 Task: Create a due date automation trigger when advanced on, on the tuesday before a card is due add fields without custom field "Resume" set to a date more than 1 days ago at 11:00 AM.
Action: Mouse moved to (981, 297)
Screenshot: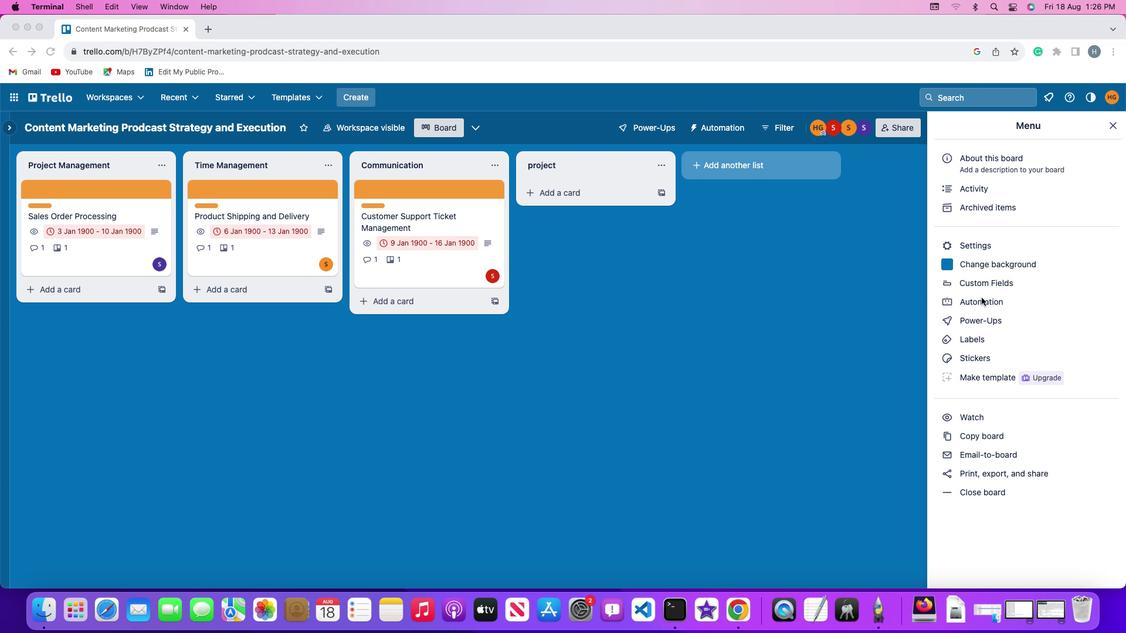 
Action: Mouse pressed left at (981, 297)
Screenshot: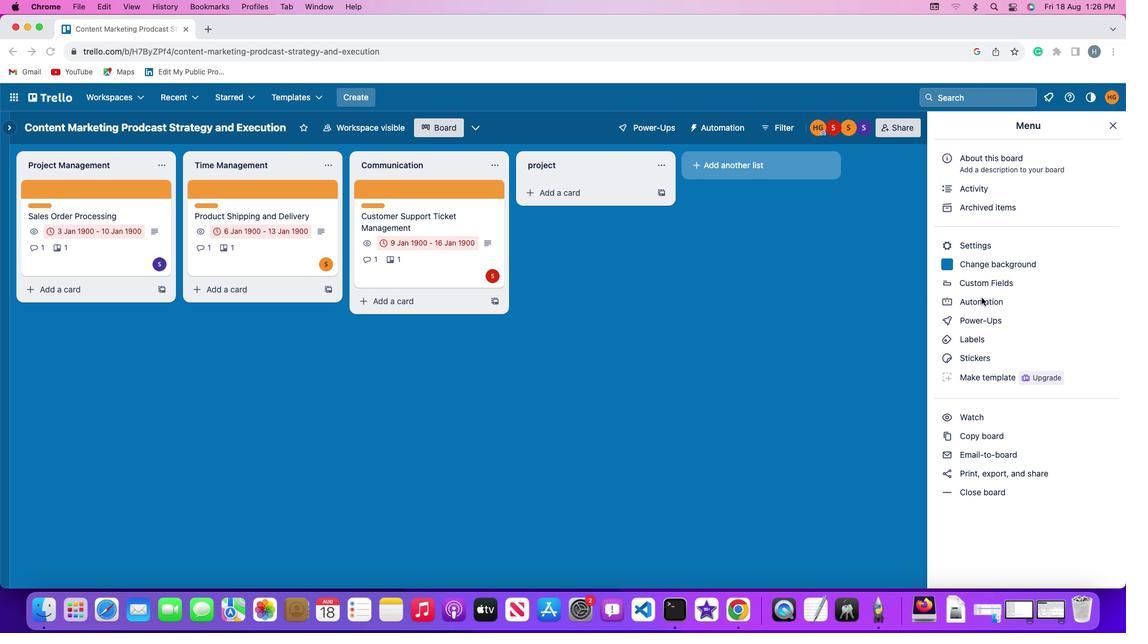 
Action: Mouse pressed left at (981, 297)
Screenshot: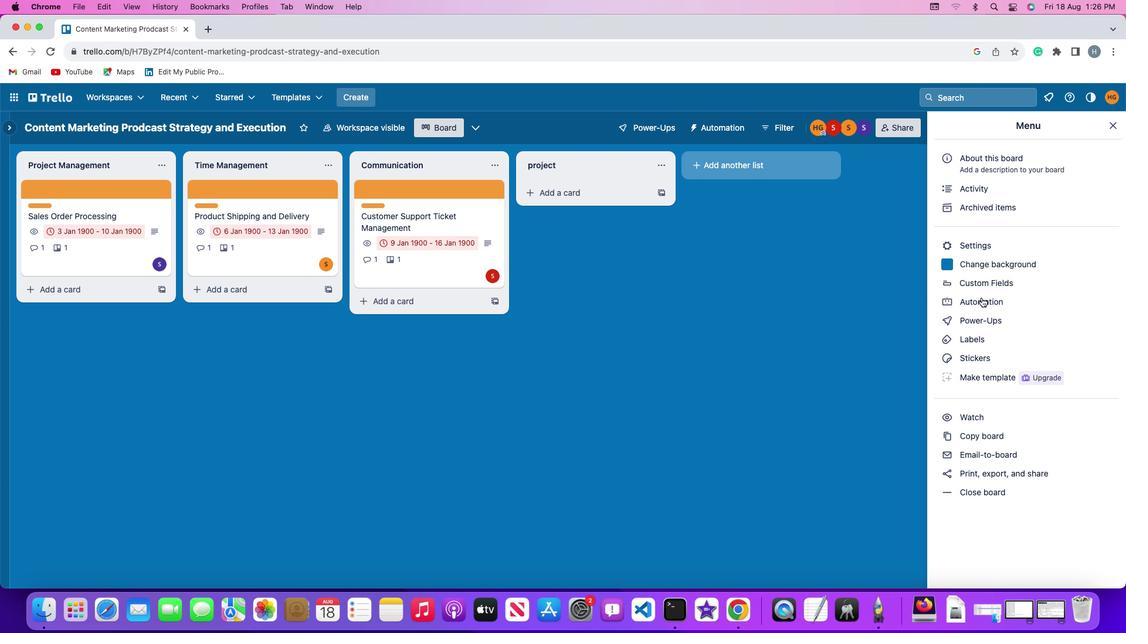 
Action: Mouse moved to (43, 275)
Screenshot: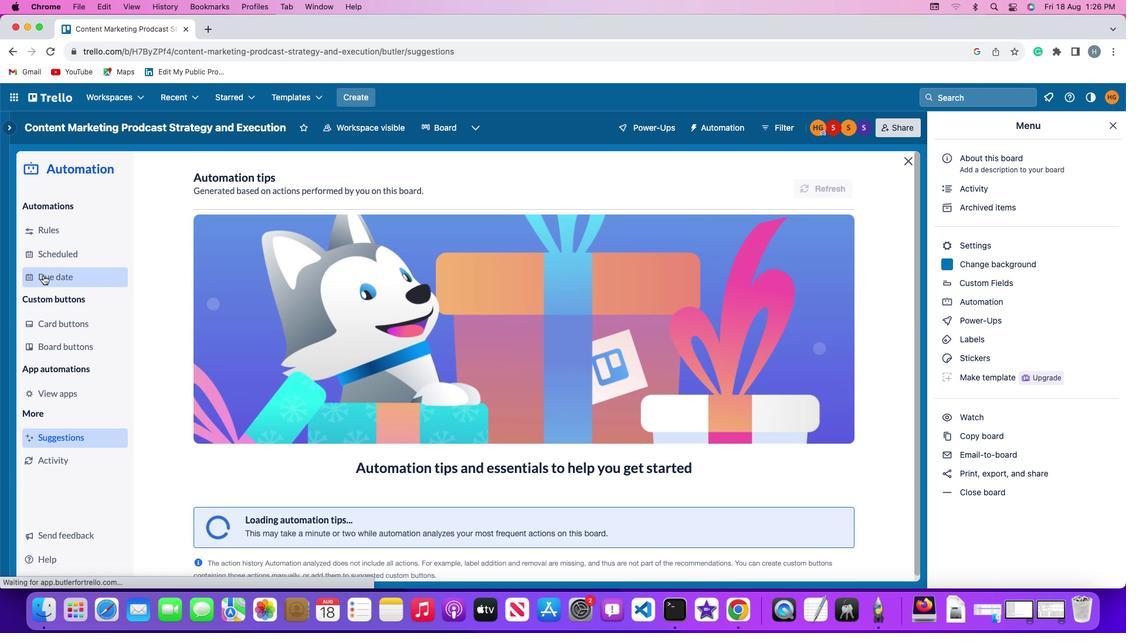 
Action: Mouse pressed left at (43, 275)
Screenshot: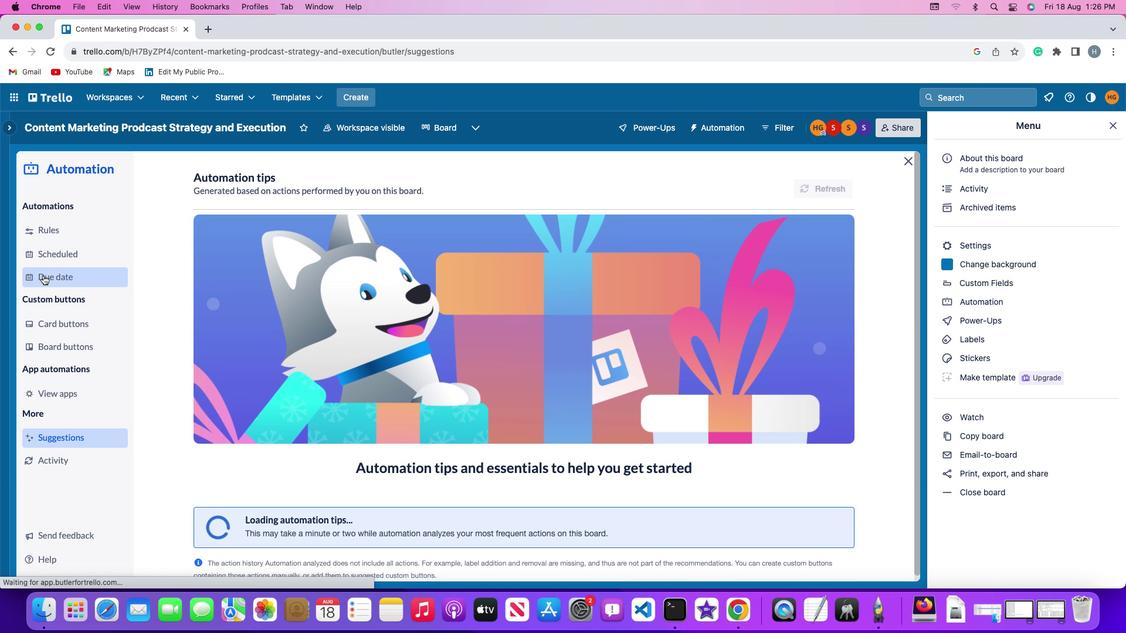 
Action: Mouse moved to (778, 185)
Screenshot: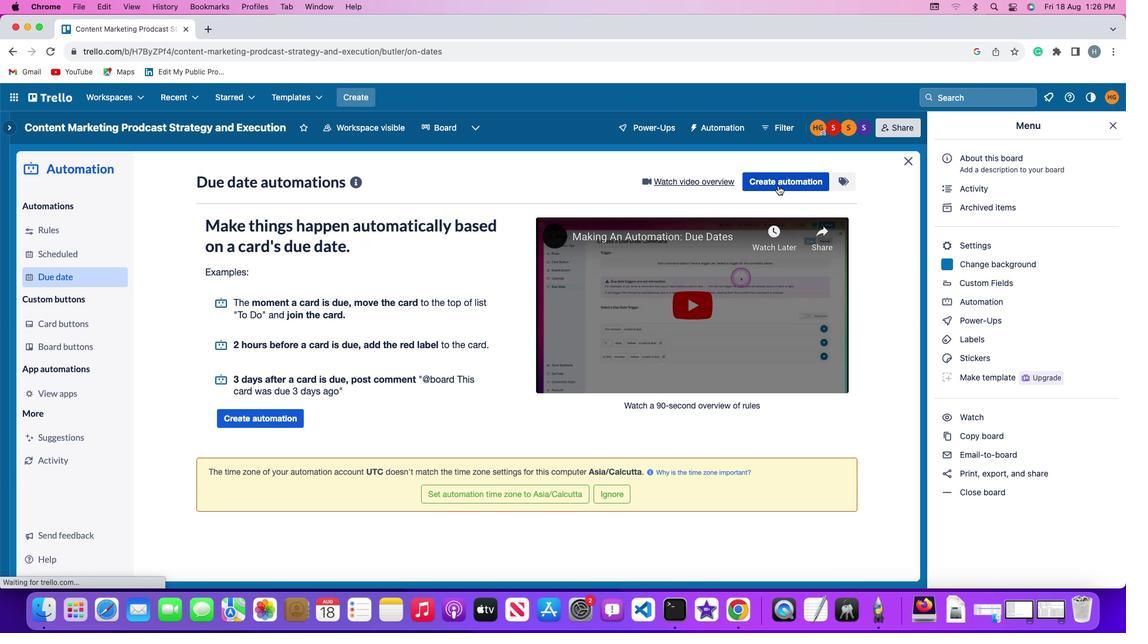 
Action: Mouse pressed left at (778, 185)
Screenshot: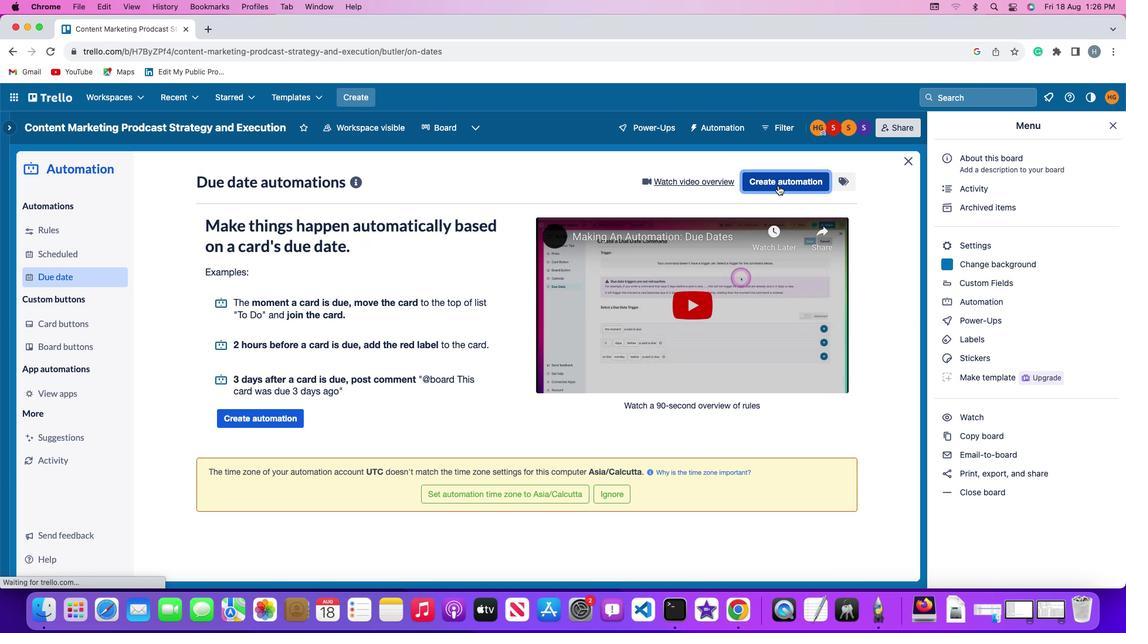 
Action: Mouse moved to (218, 292)
Screenshot: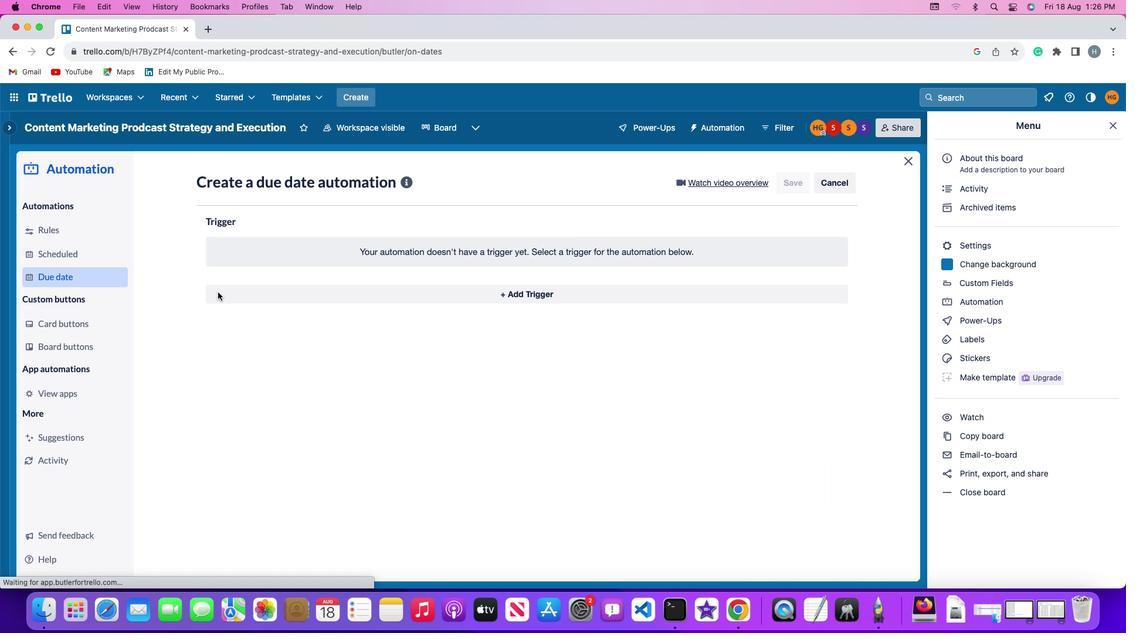 
Action: Mouse pressed left at (218, 292)
Screenshot: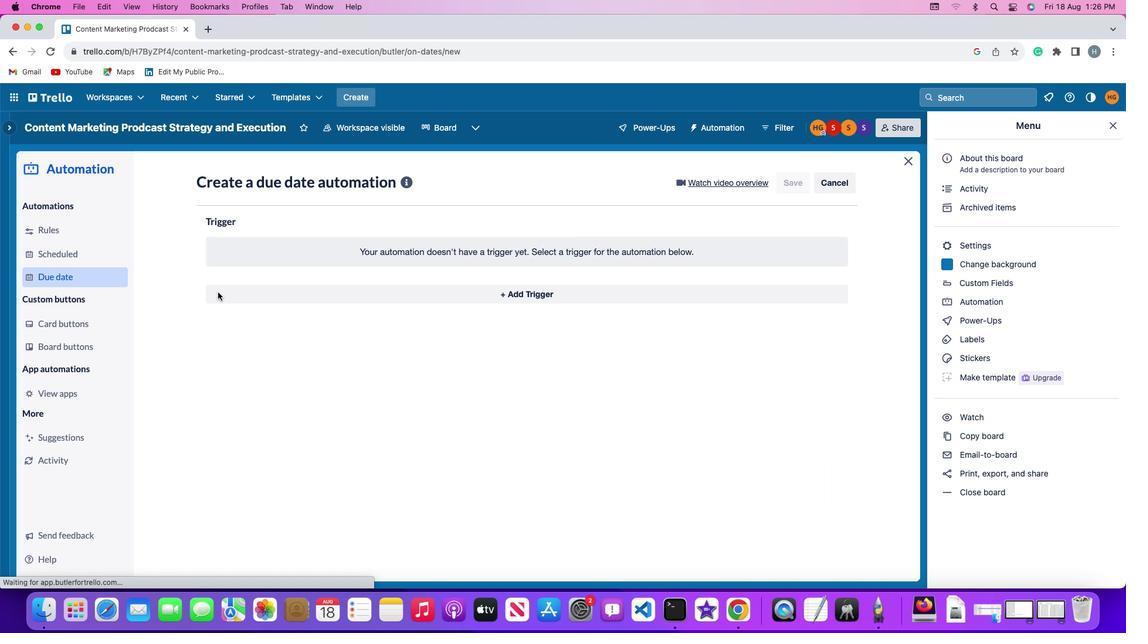 
Action: Mouse moved to (256, 515)
Screenshot: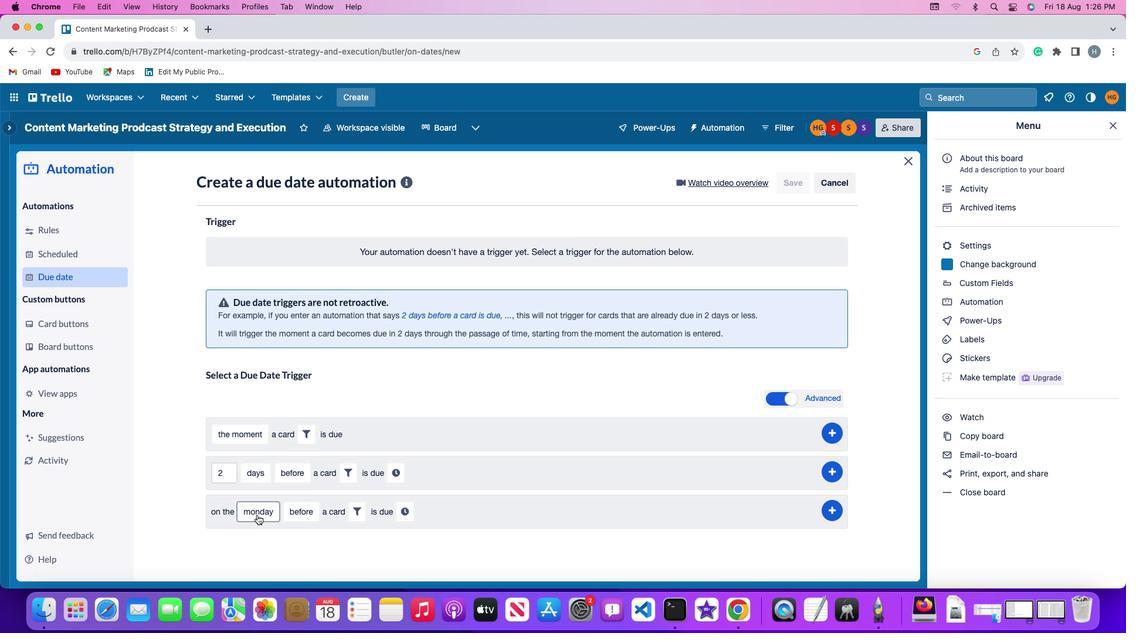 
Action: Mouse pressed left at (256, 515)
Screenshot: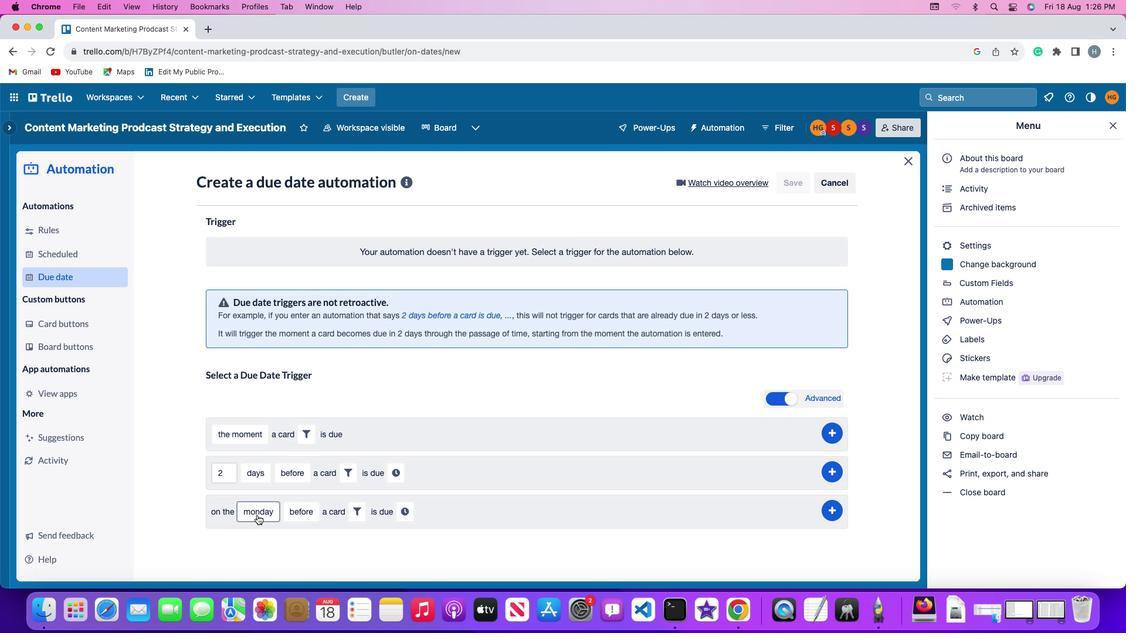 
Action: Mouse moved to (276, 369)
Screenshot: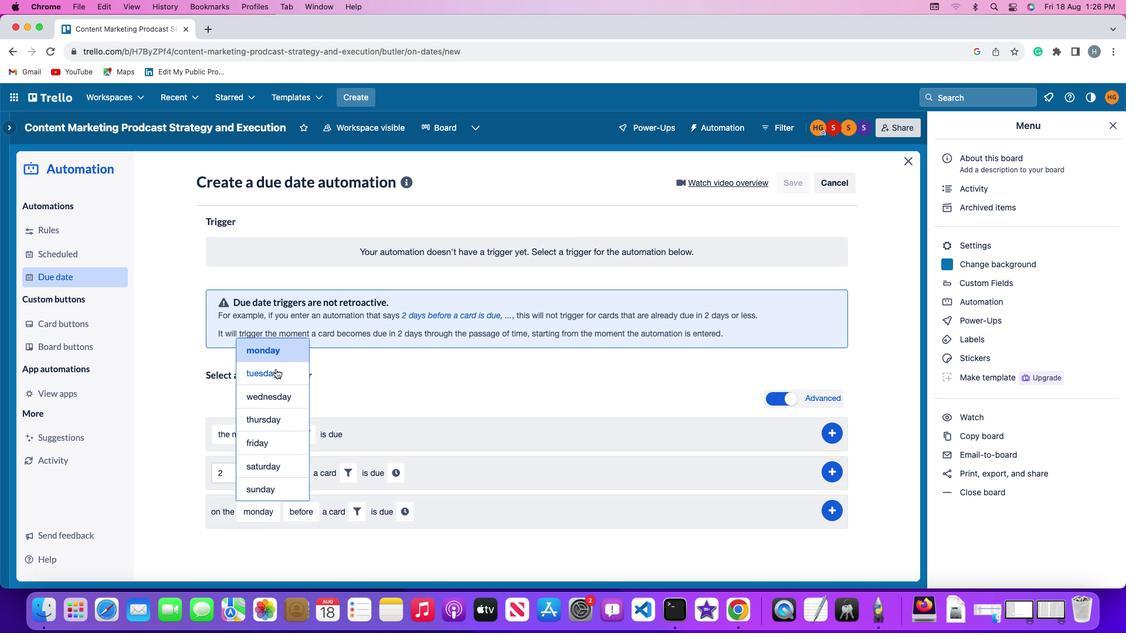 
Action: Mouse pressed left at (276, 369)
Screenshot: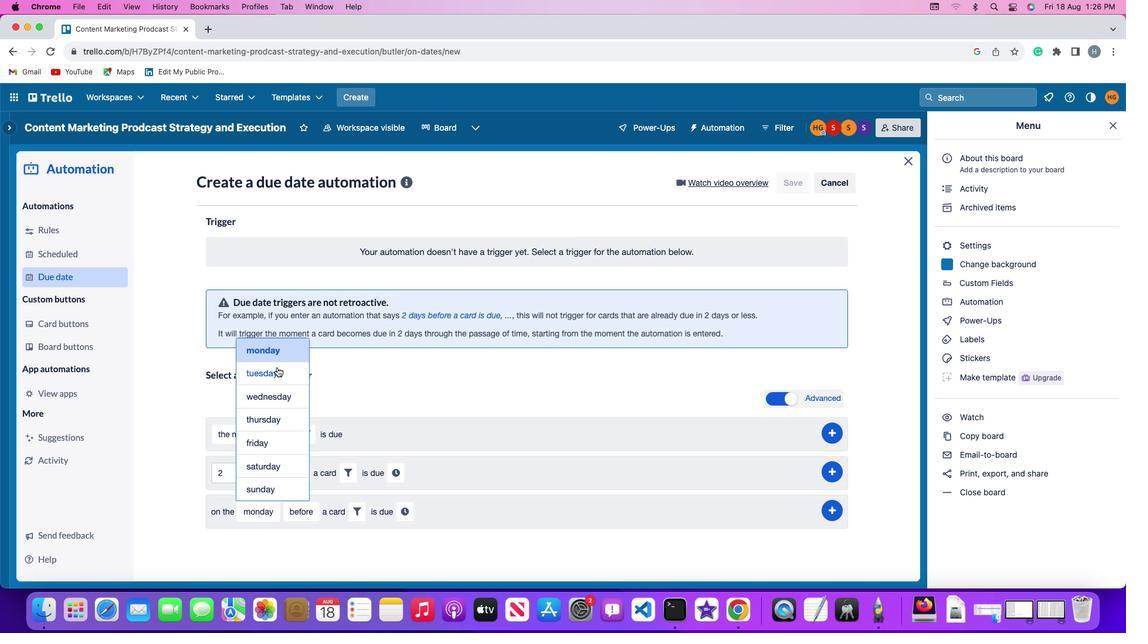 
Action: Mouse moved to (313, 513)
Screenshot: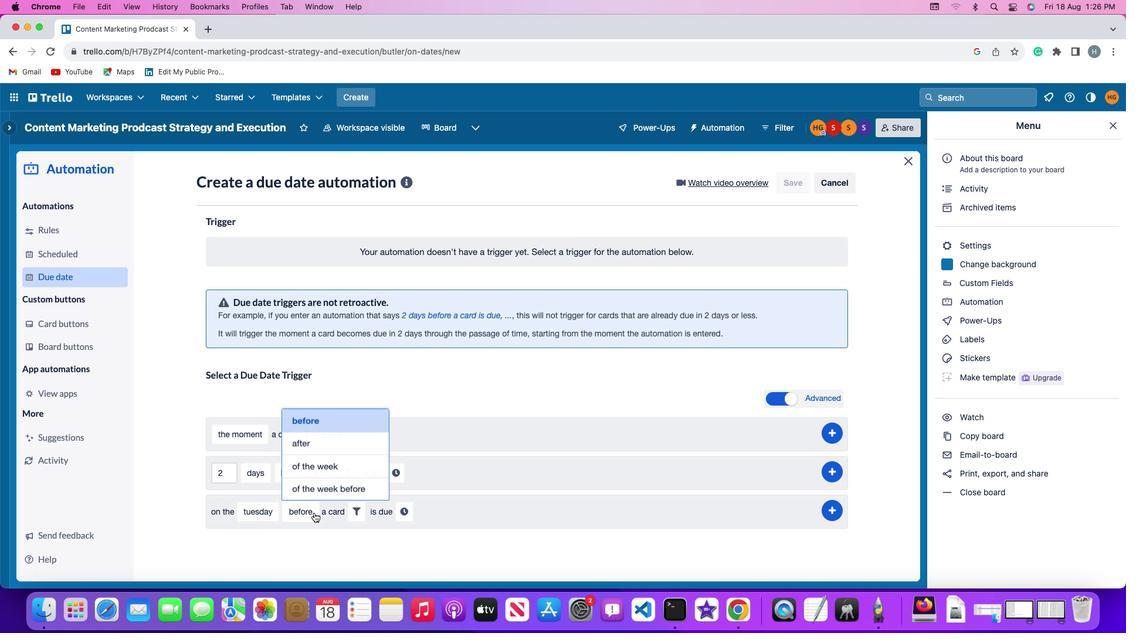 
Action: Mouse pressed left at (313, 513)
Screenshot: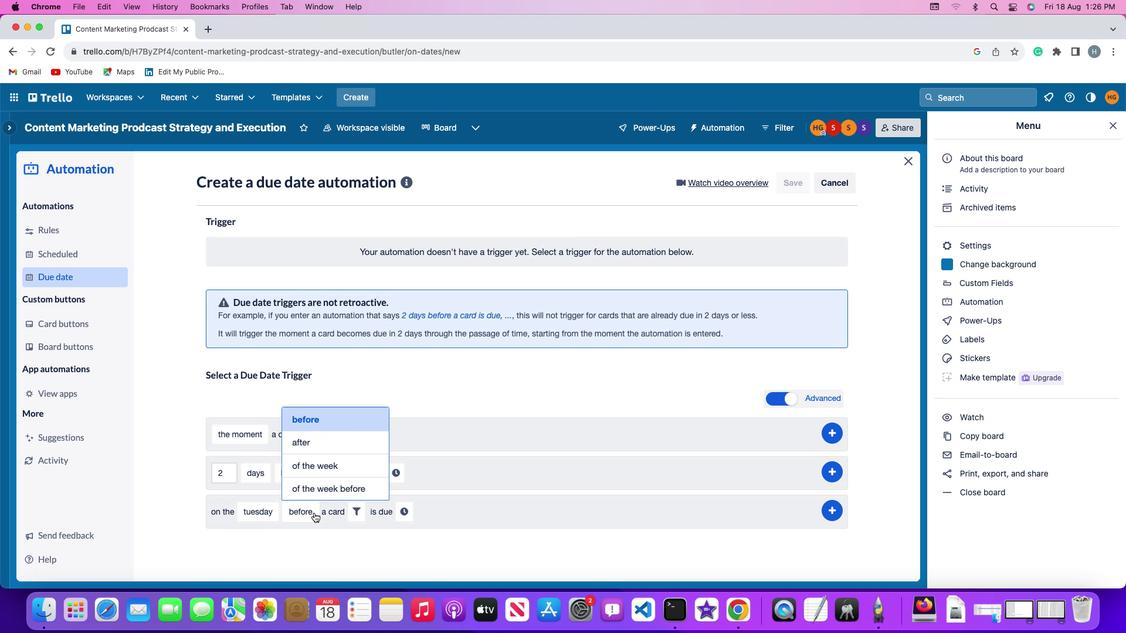 
Action: Mouse moved to (333, 425)
Screenshot: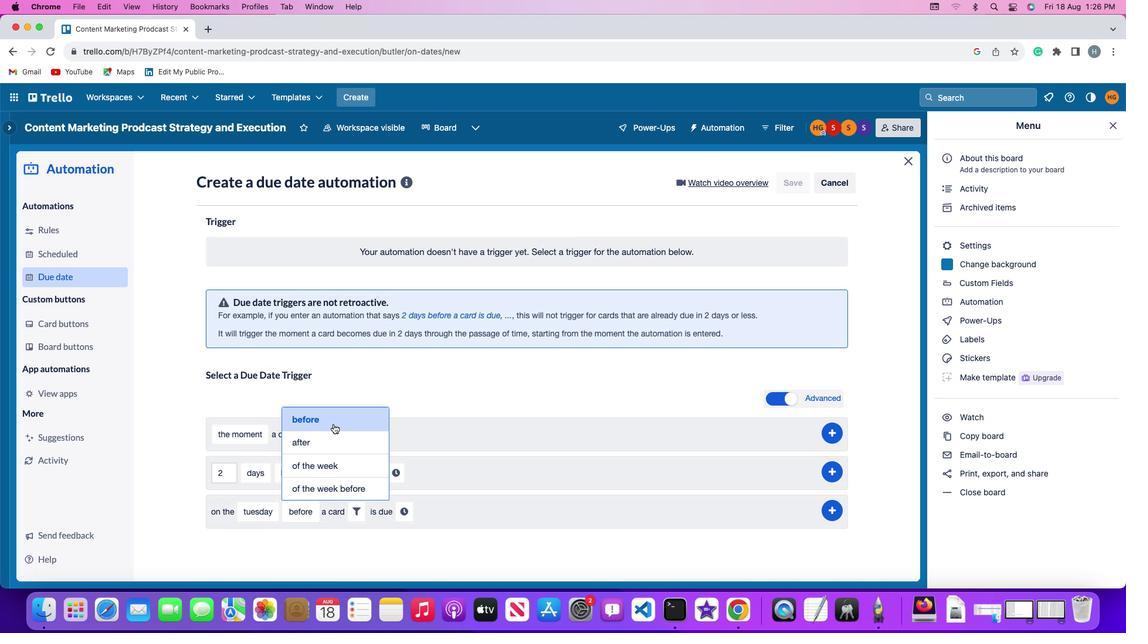 
Action: Mouse pressed left at (333, 425)
Screenshot: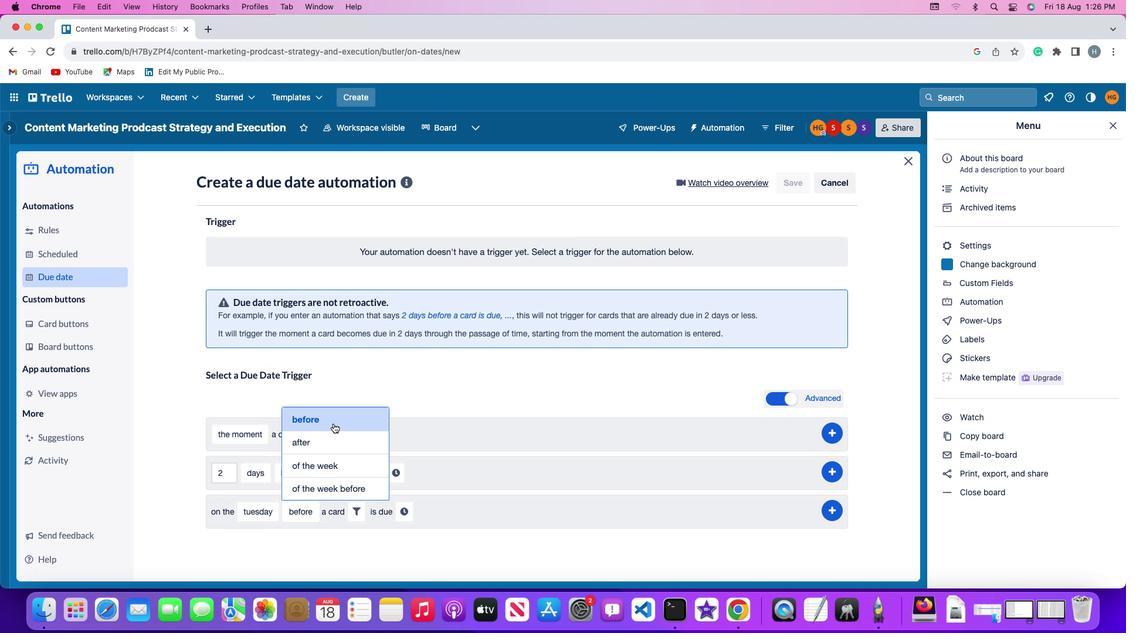 
Action: Mouse moved to (360, 512)
Screenshot: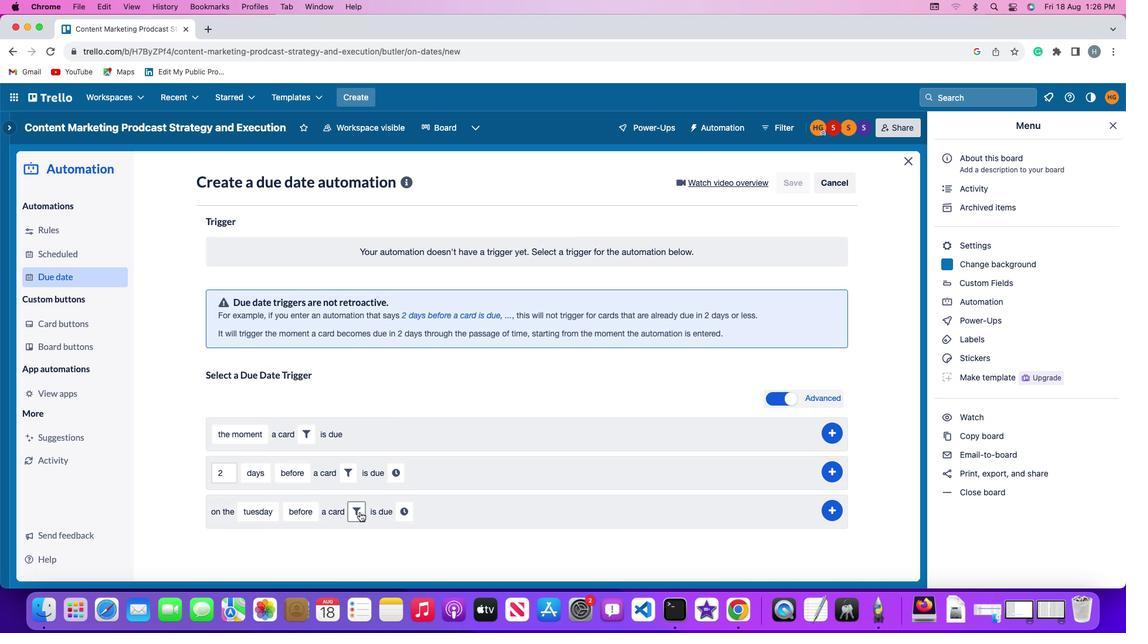 
Action: Mouse pressed left at (360, 512)
Screenshot: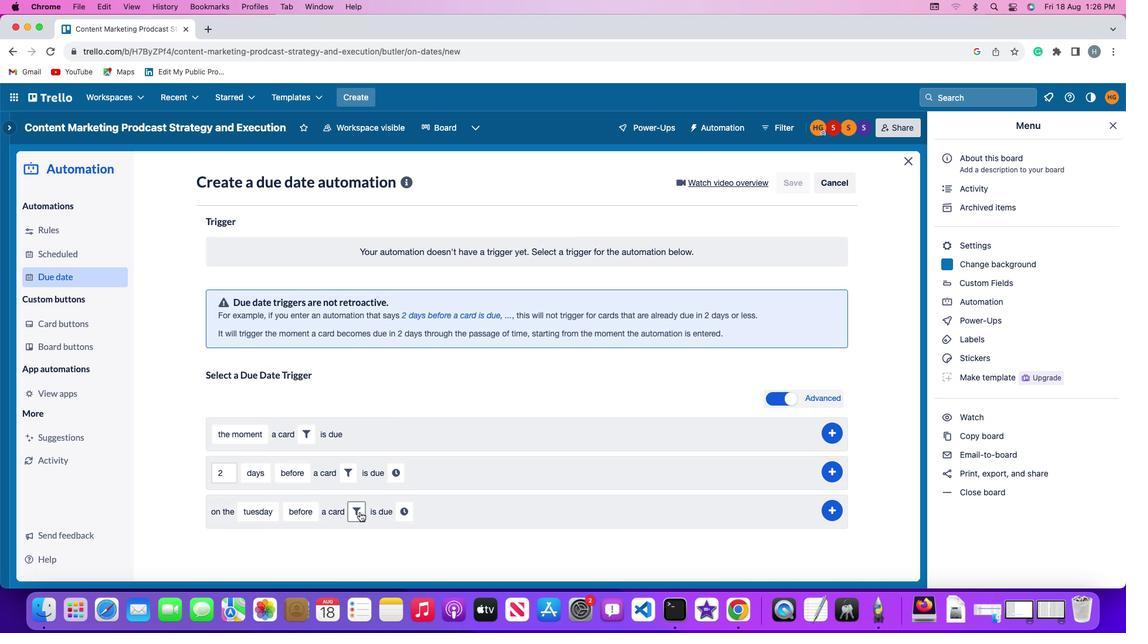 
Action: Mouse moved to (544, 547)
Screenshot: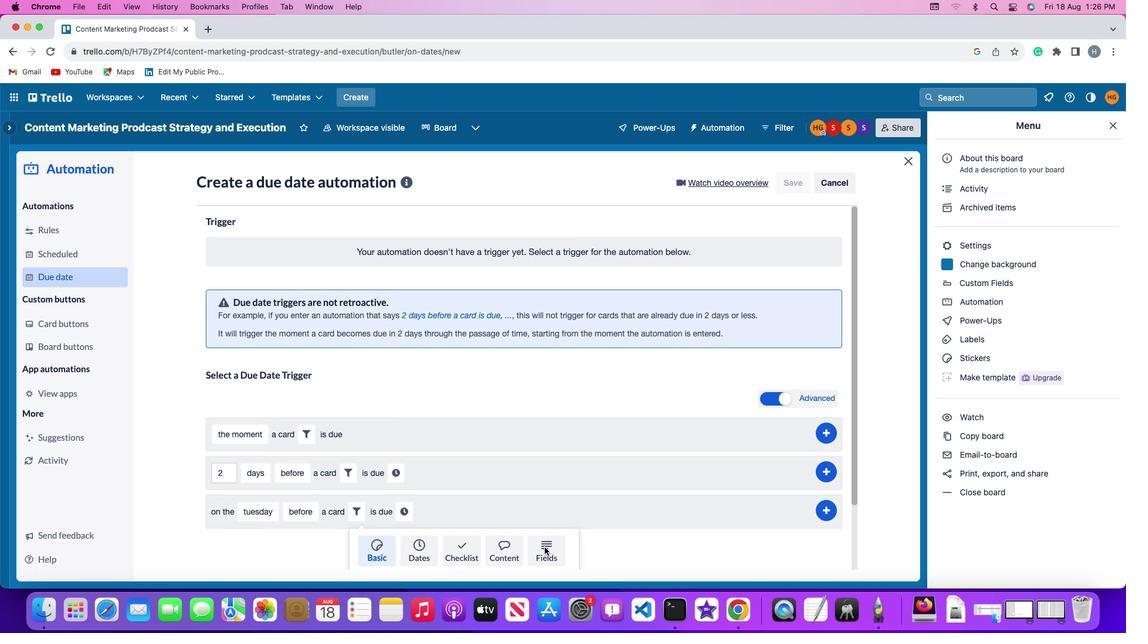 
Action: Mouse pressed left at (544, 547)
Screenshot: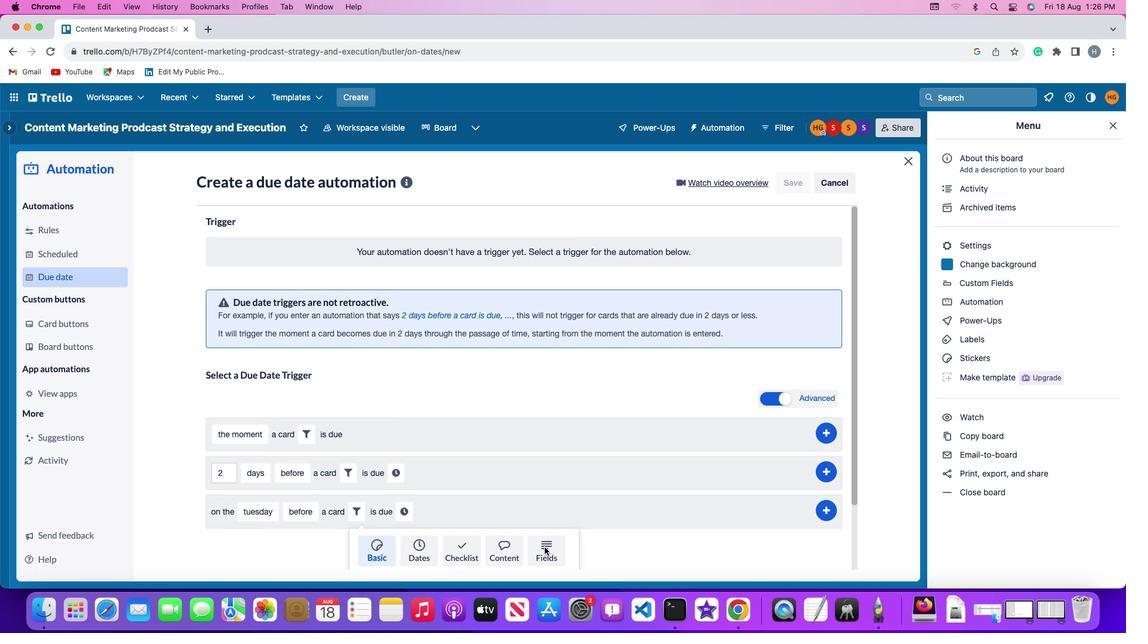 
Action: Mouse moved to (337, 534)
Screenshot: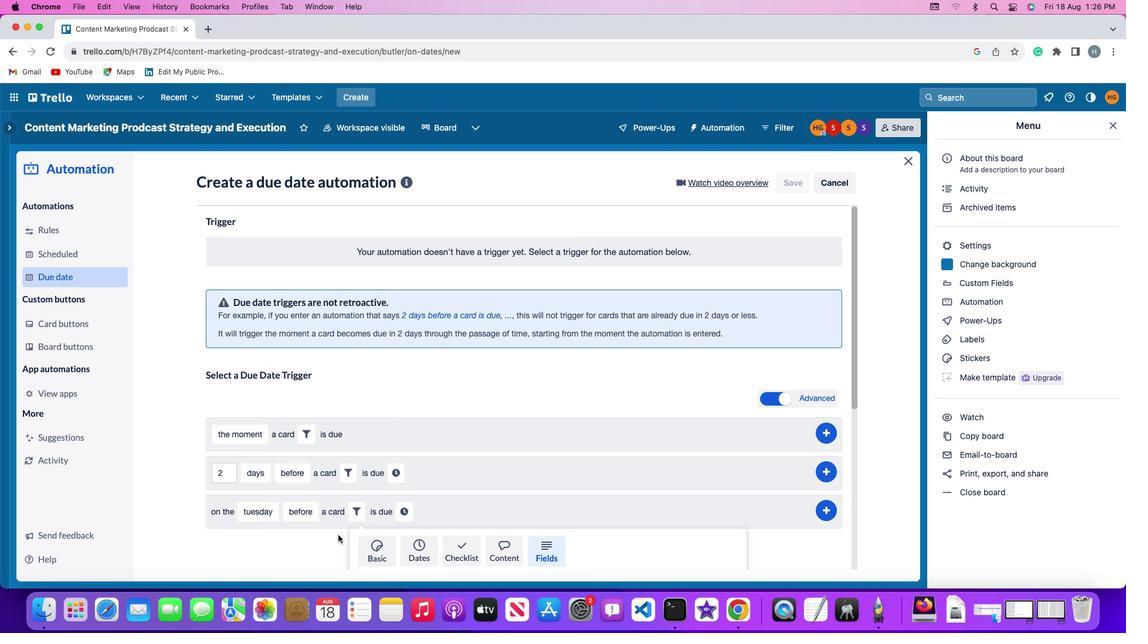 
Action: Mouse scrolled (337, 534) with delta (0, 0)
Screenshot: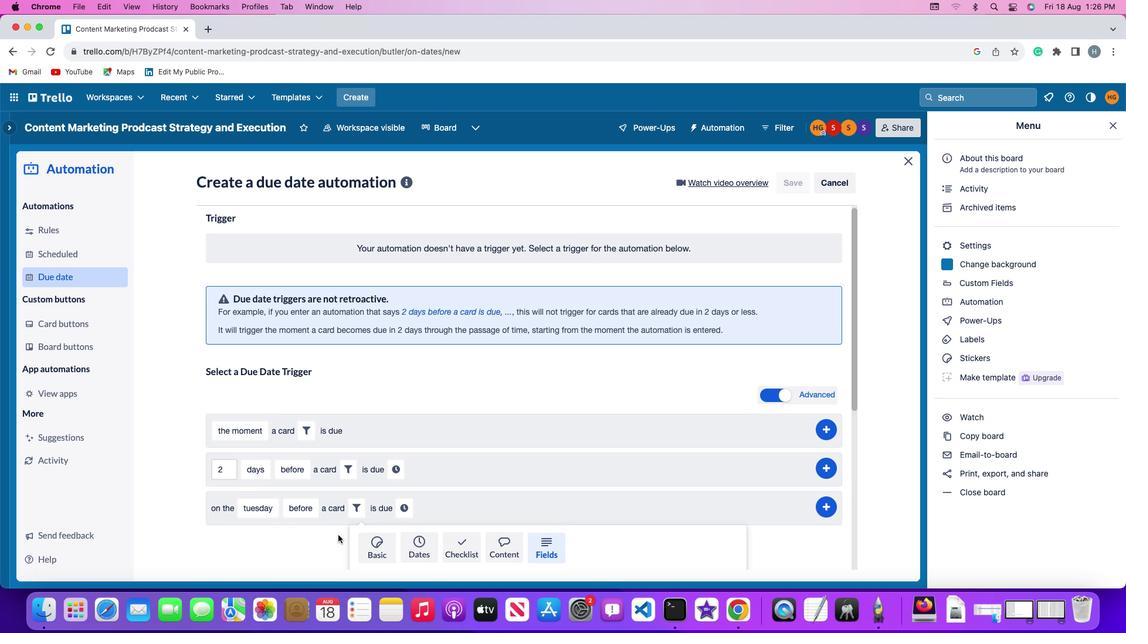 
Action: Mouse scrolled (337, 534) with delta (0, 0)
Screenshot: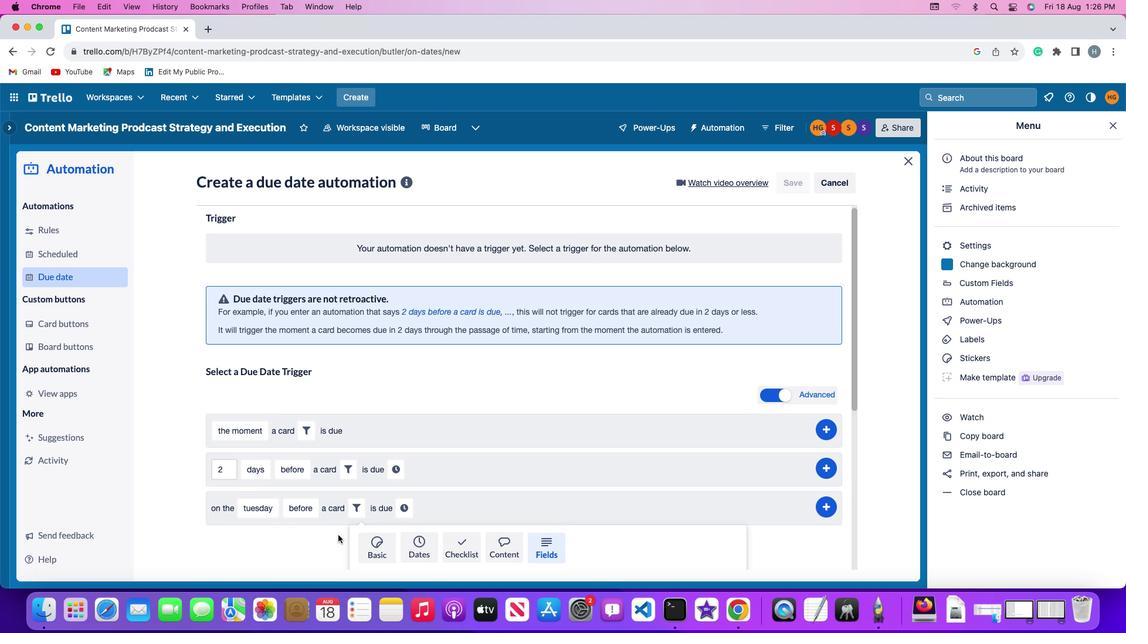 
Action: Mouse scrolled (337, 534) with delta (0, -2)
Screenshot: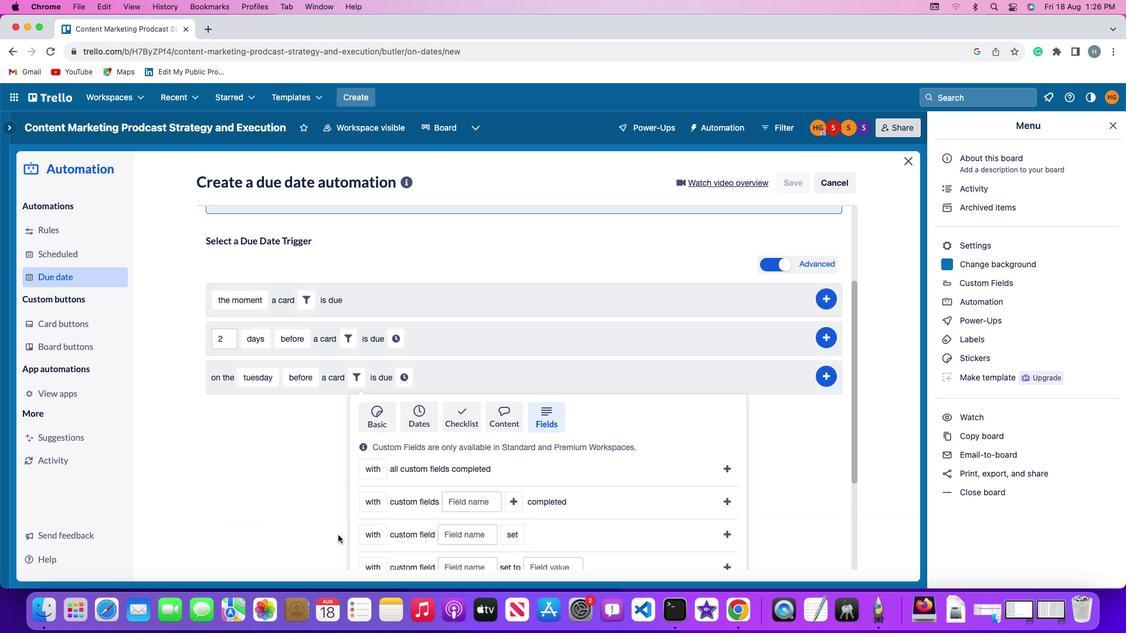 
Action: Mouse scrolled (337, 534) with delta (0, -2)
Screenshot: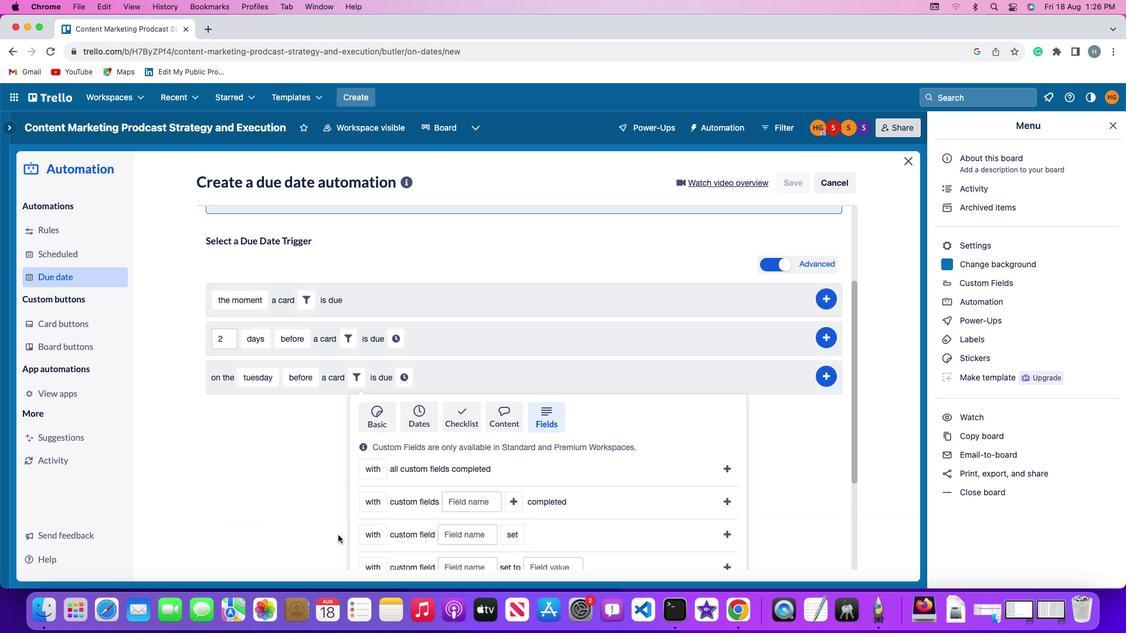 
Action: Mouse scrolled (337, 534) with delta (0, -3)
Screenshot: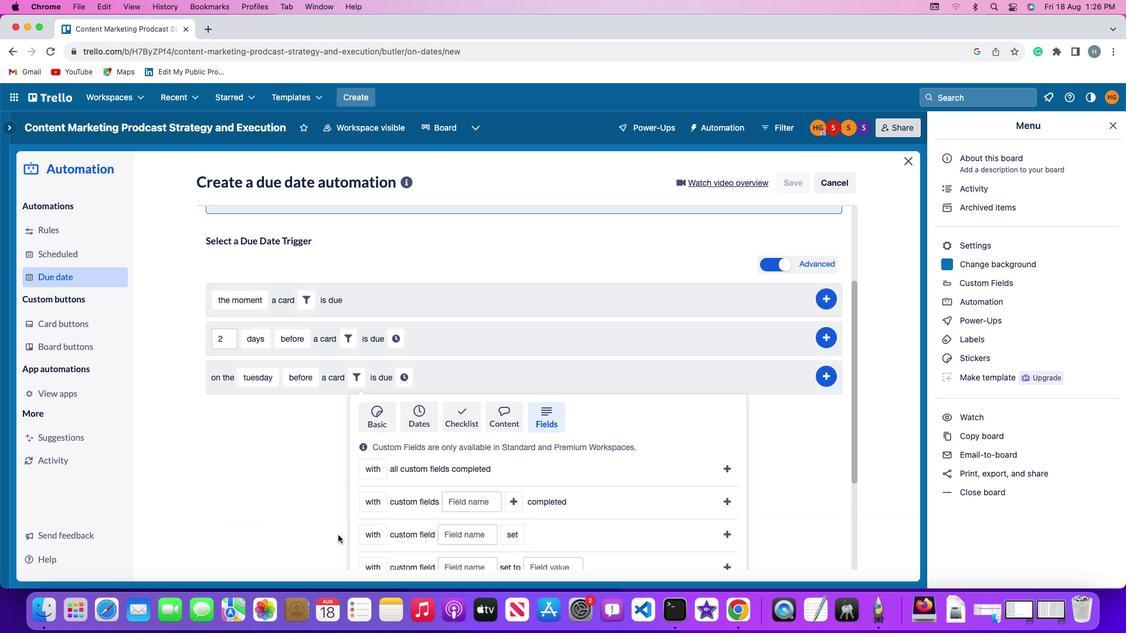
Action: Mouse scrolled (337, 534) with delta (0, -4)
Screenshot: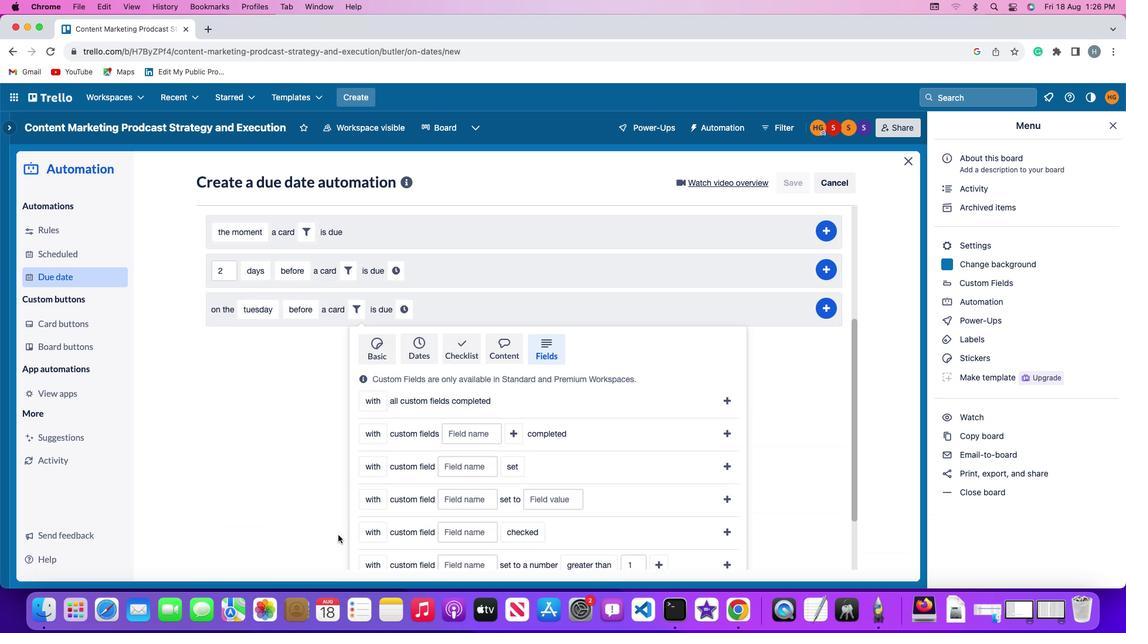
Action: Mouse moved to (337, 534)
Screenshot: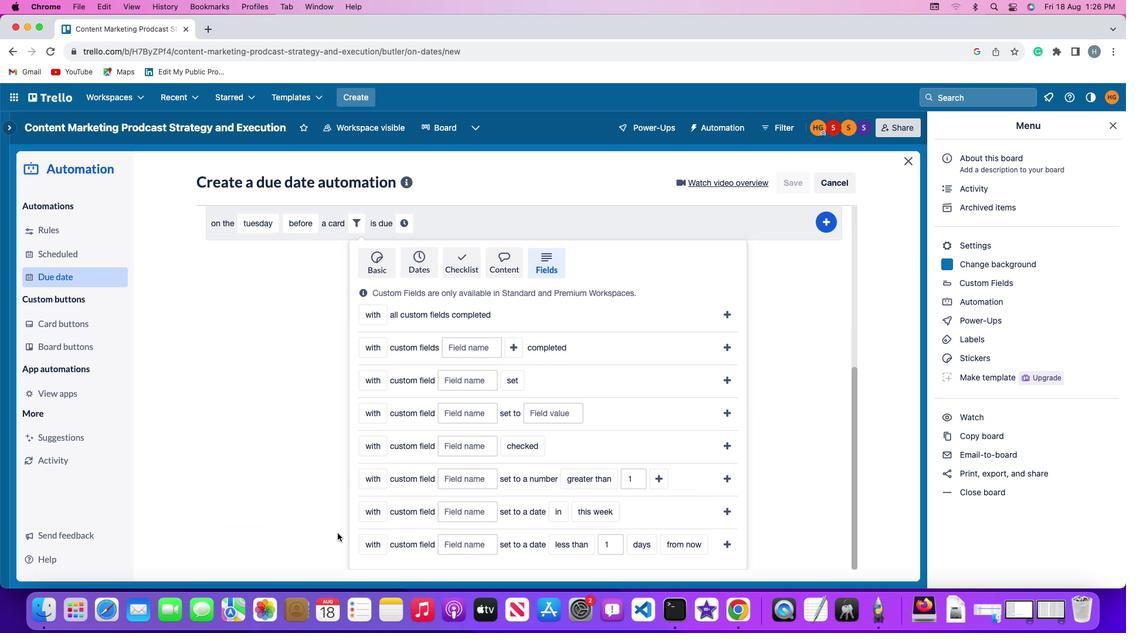 
Action: Mouse scrolled (337, 534) with delta (0, 0)
Screenshot: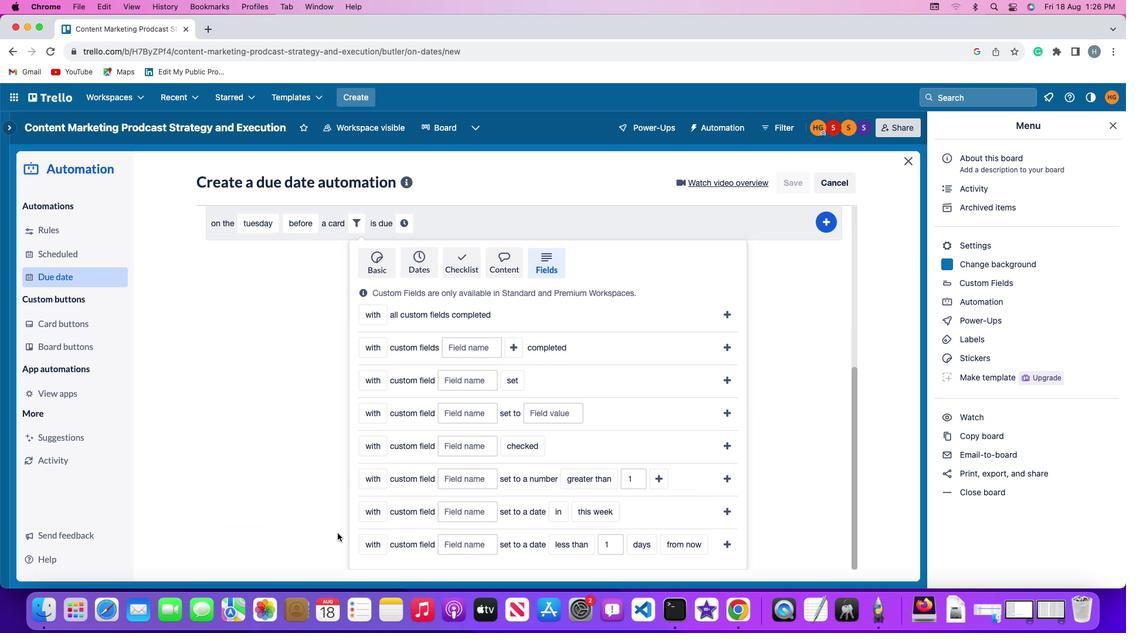 
Action: Mouse scrolled (337, 534) with delta (0, 0)
Screenshot: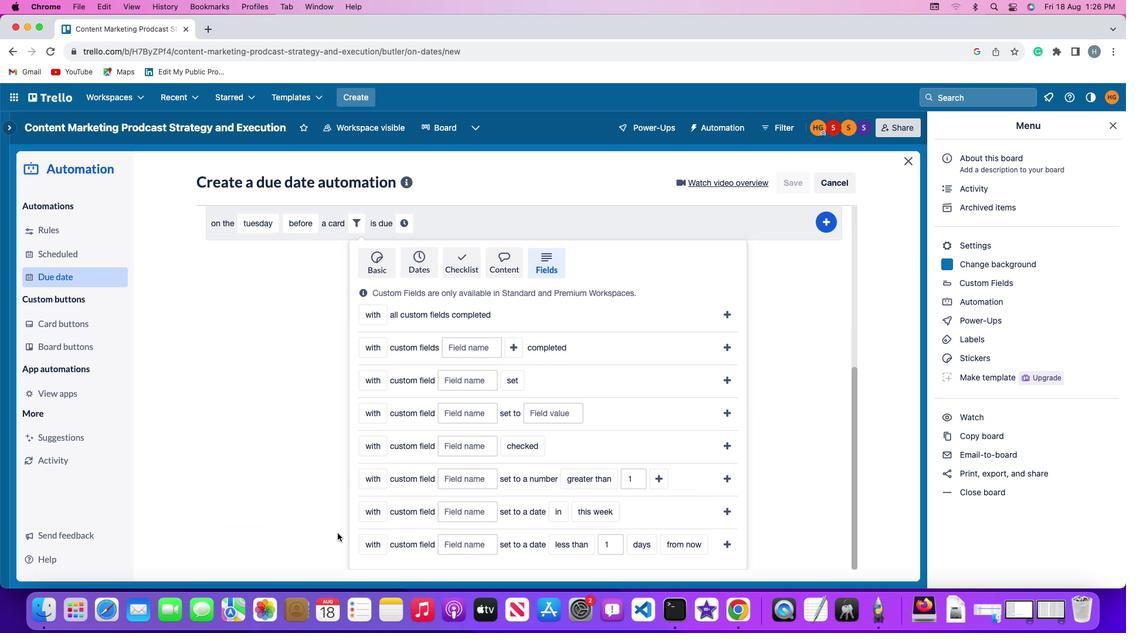 
Action: Mouse moved to (337, 534)
Screenshot: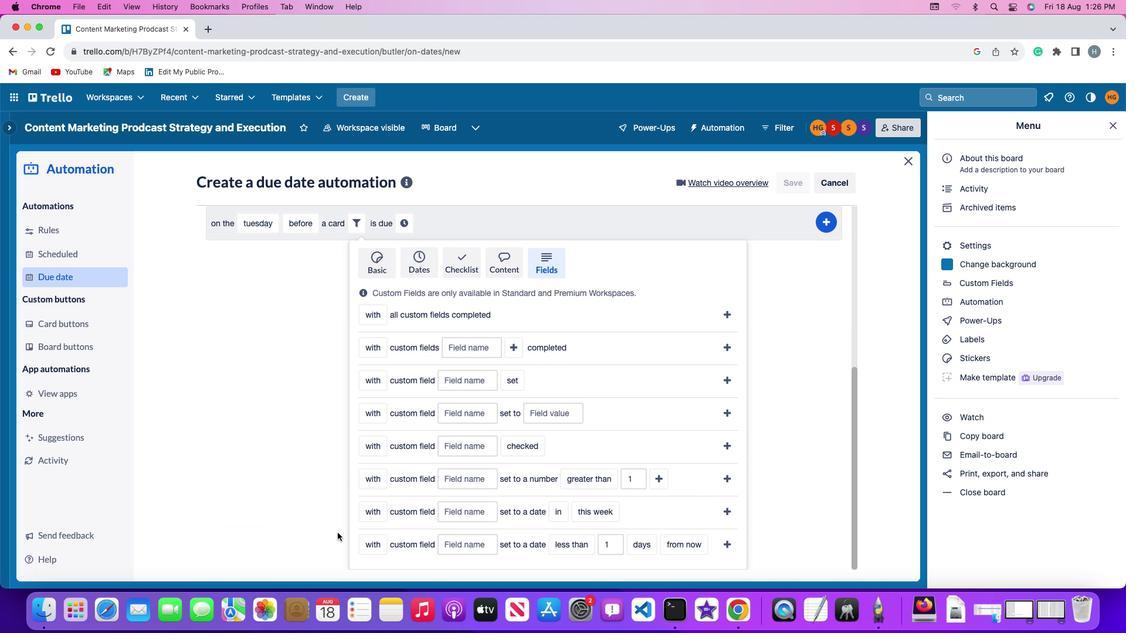 
Action: Mouse scrolled (337, 534) with delta (0, -2)
Screenshot: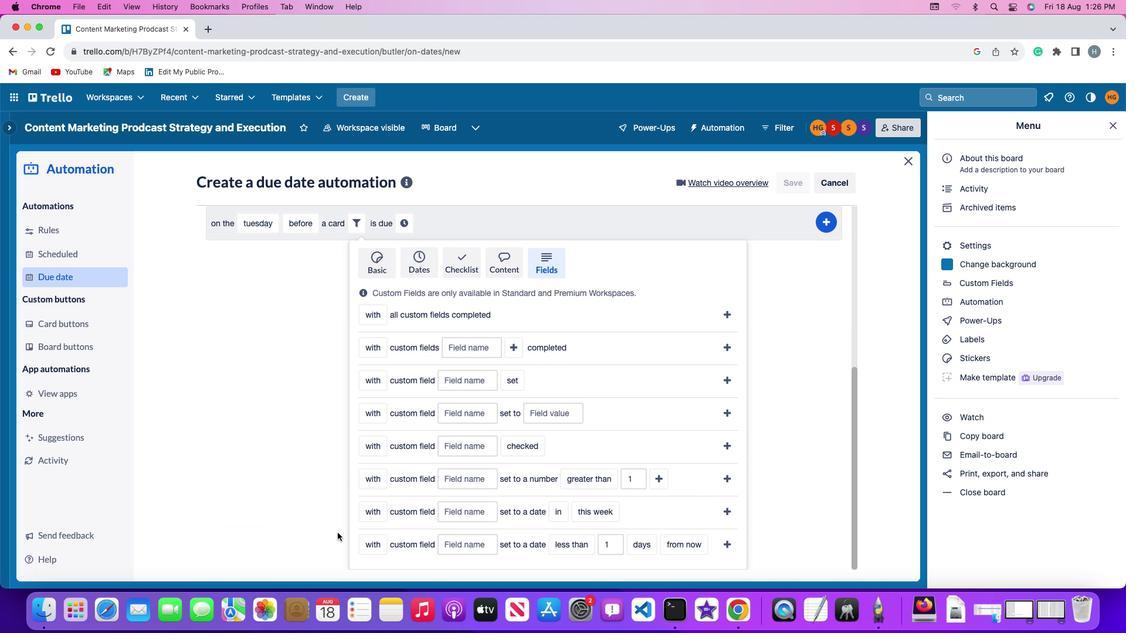 
Action: Mouse moved to (337, 534)
Screenshot: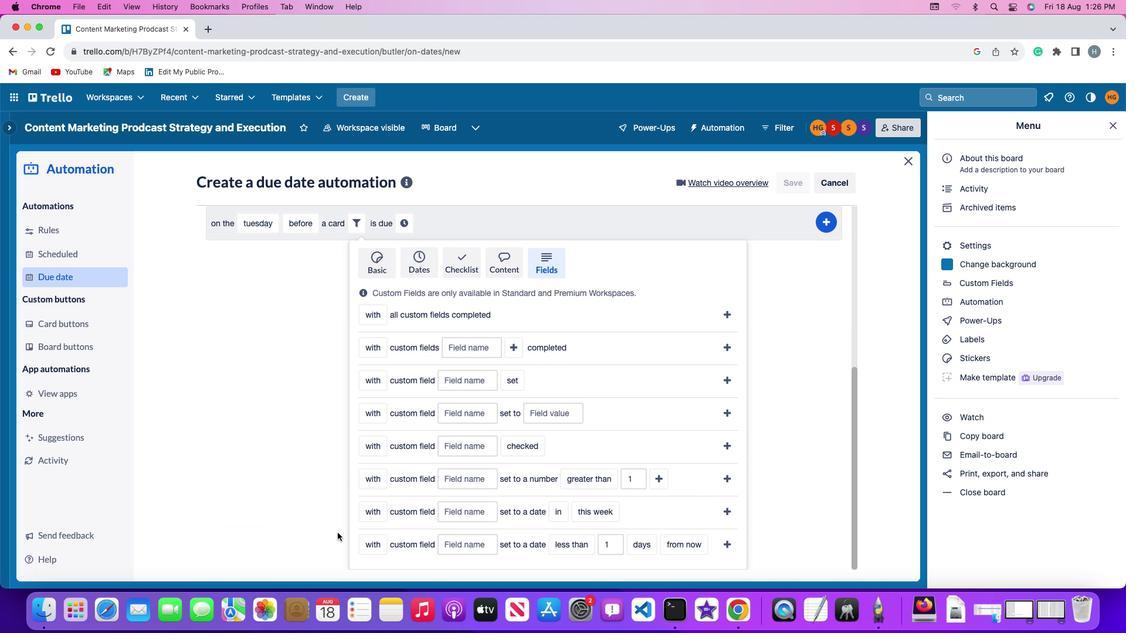 
Action: Mouse scrolled (337, 534) with delta (0, -2)
Screenshot: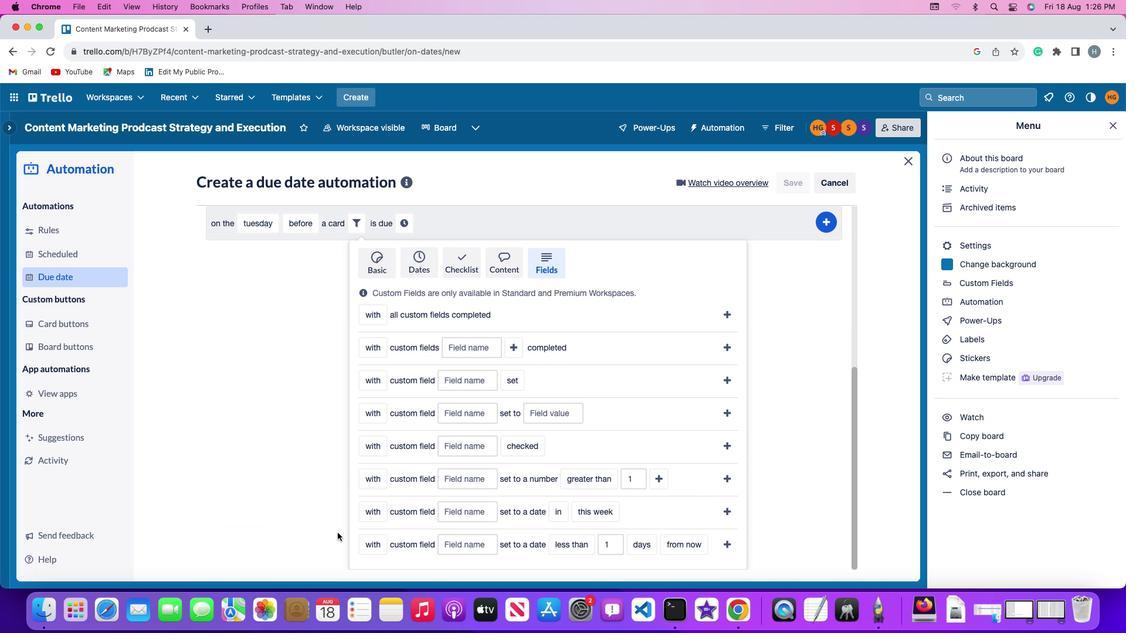 
Action: Mouse moved to (337, 534)
Screenshot: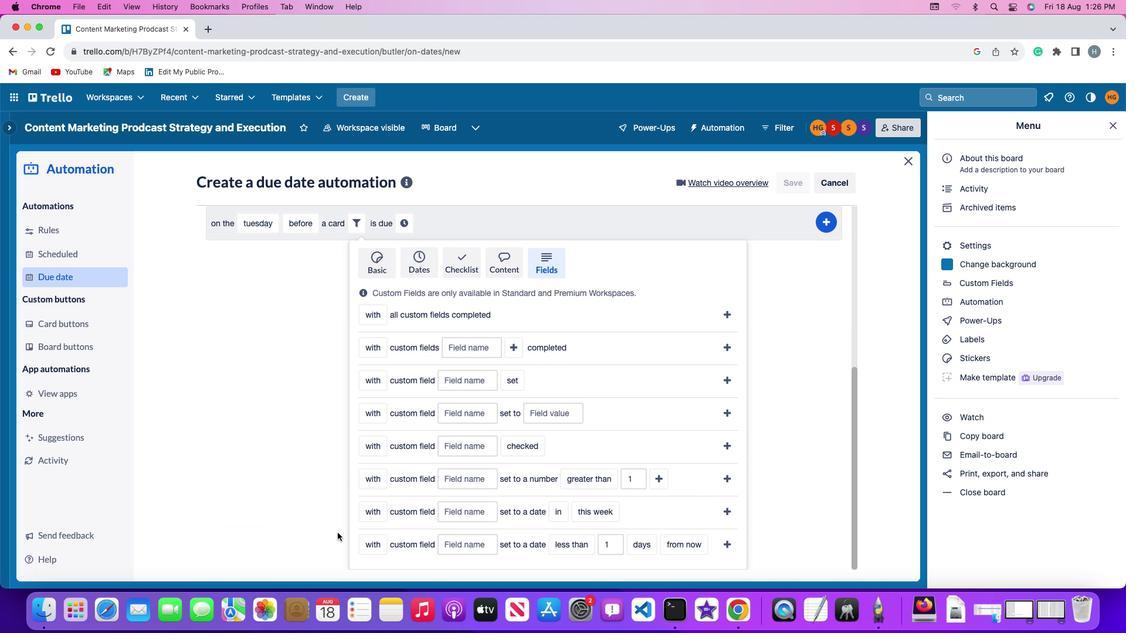 
Action: Mouse scrolled (337, 534) with delta (0, -3)
Screenshot: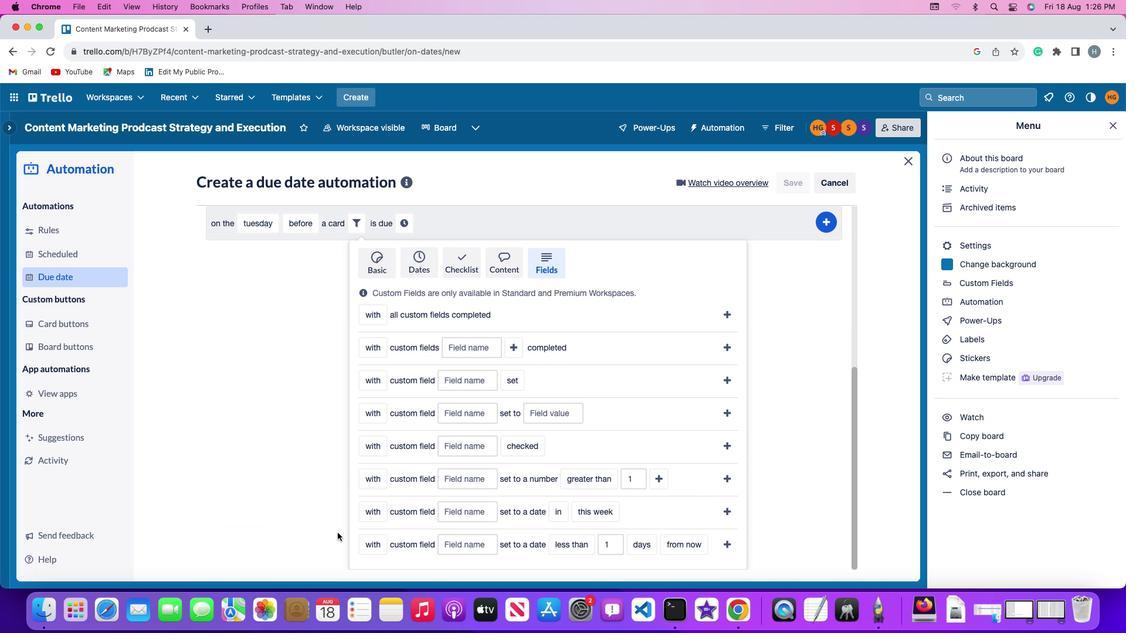 
Action: Mouse moved to (372, 543)
Screenshot: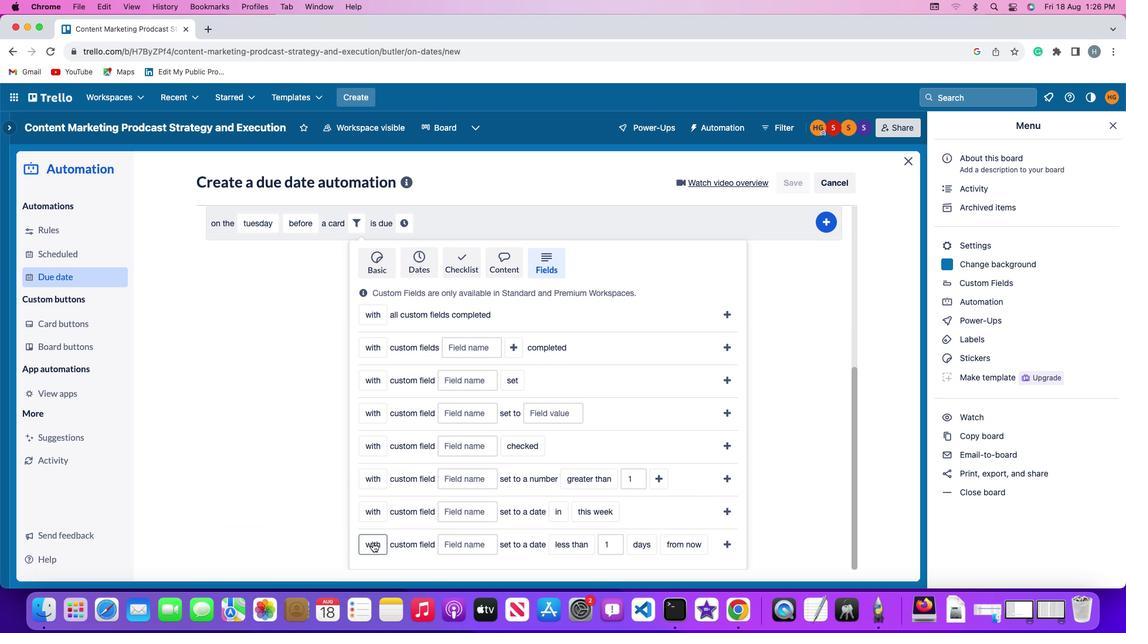 
Action: Mouse pressed left at (372, 543)
Screenshot: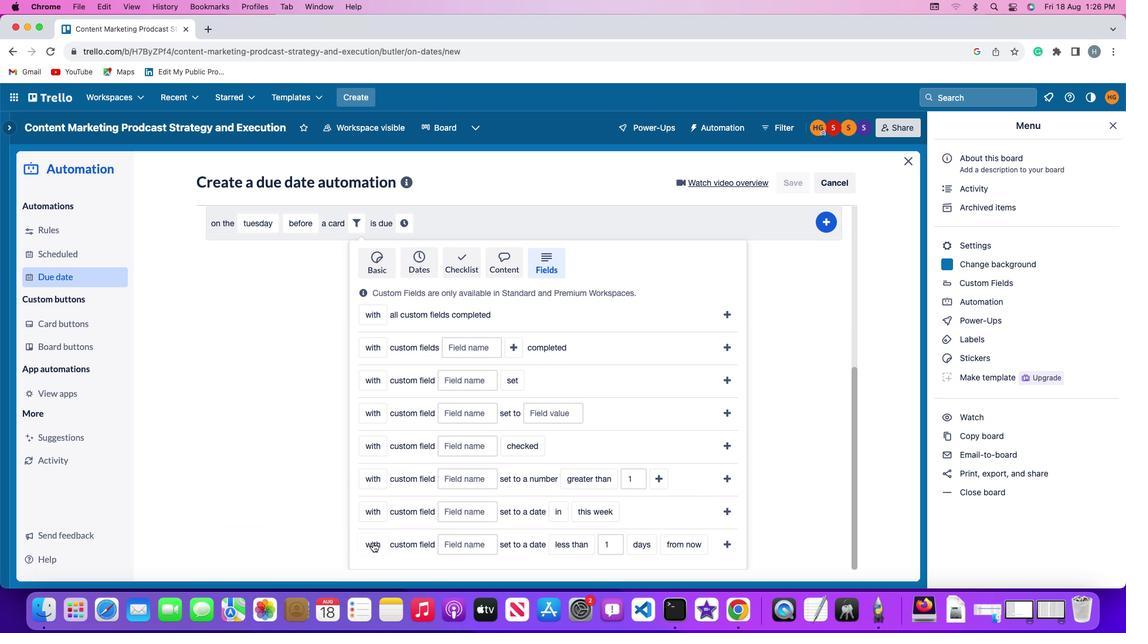 
Action: Mouse moved to (379, 520)
Screenshot: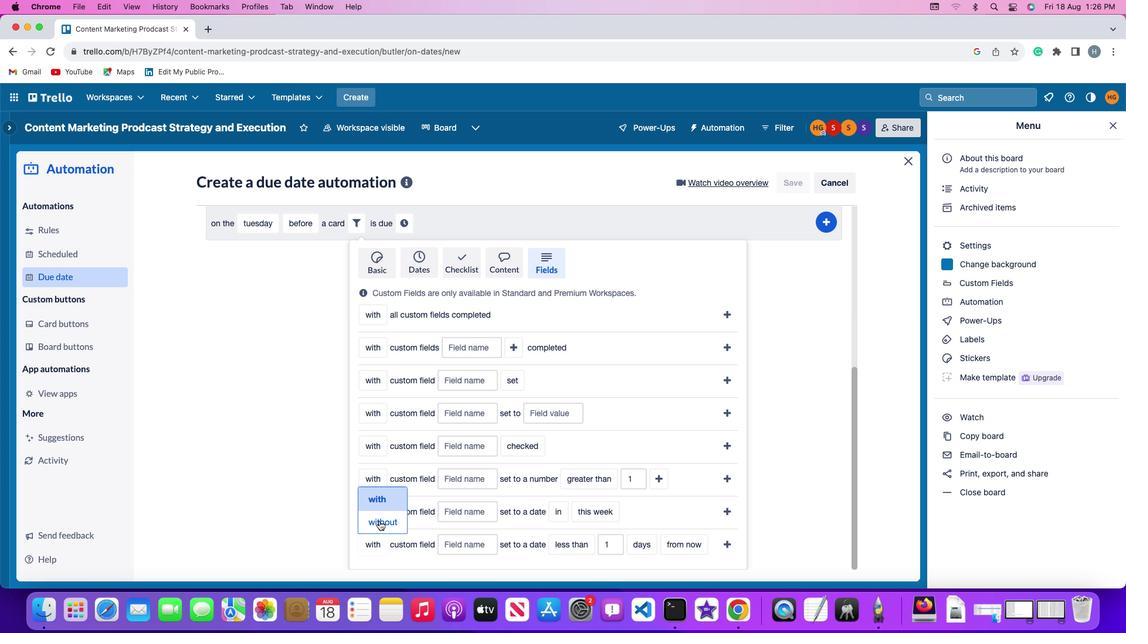 
Action: Mouse pressed left at (379, 520)
Screenshot: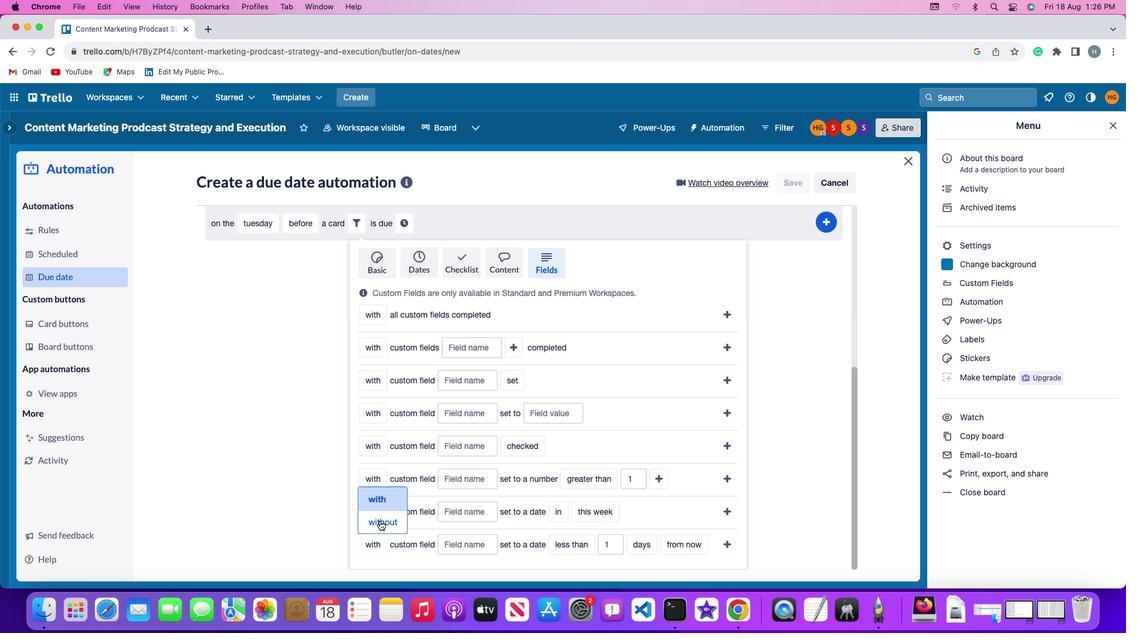 
Action: Mouse moved to (481, 544)
Screenshot: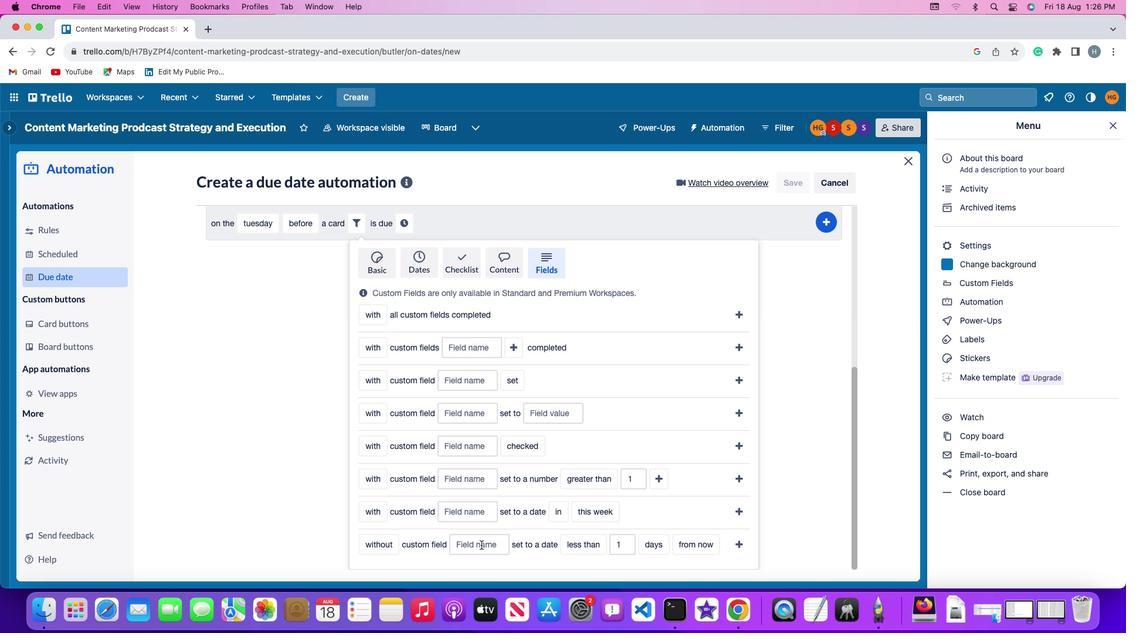 
Action: Mouse pressed left at (481, 544)
Screenshot: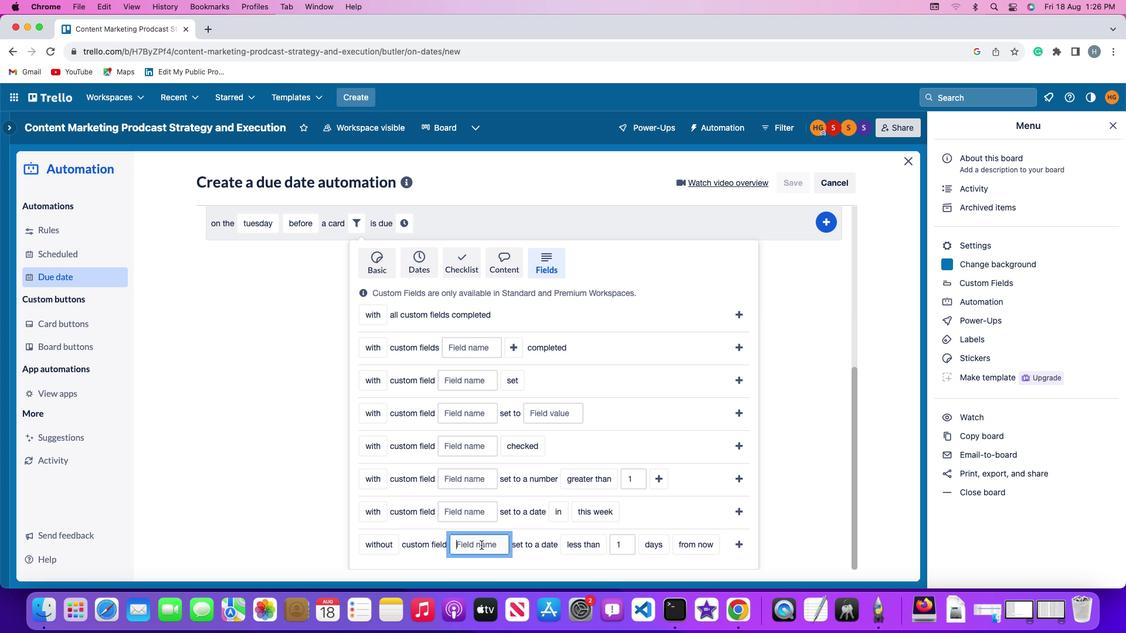 
Action: Mouse moved to (482, 544)
Screenshot: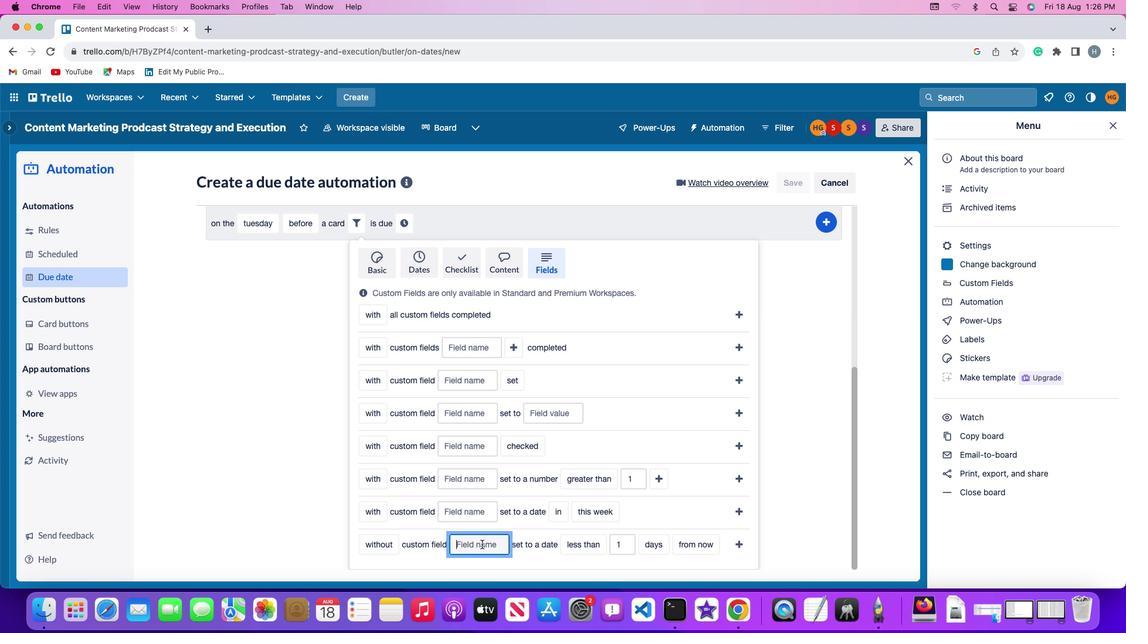 
Action: Key pressed Key.shift'R''e''s''u''m''e'
Screenshot: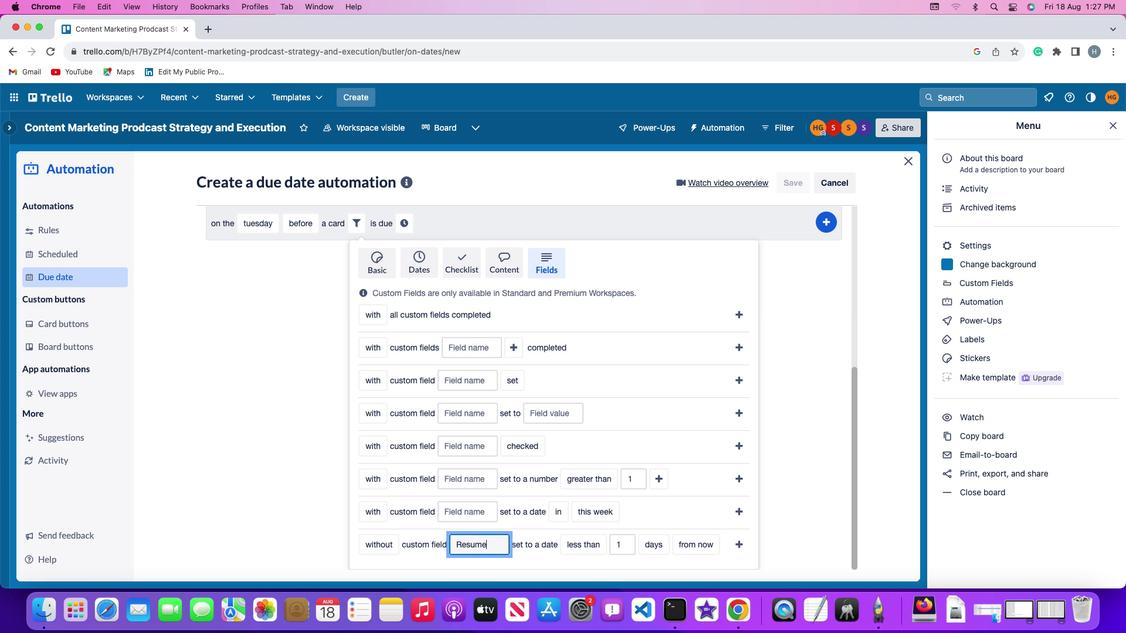 
Action: Mouse moved to (576, 541)
Screenshot: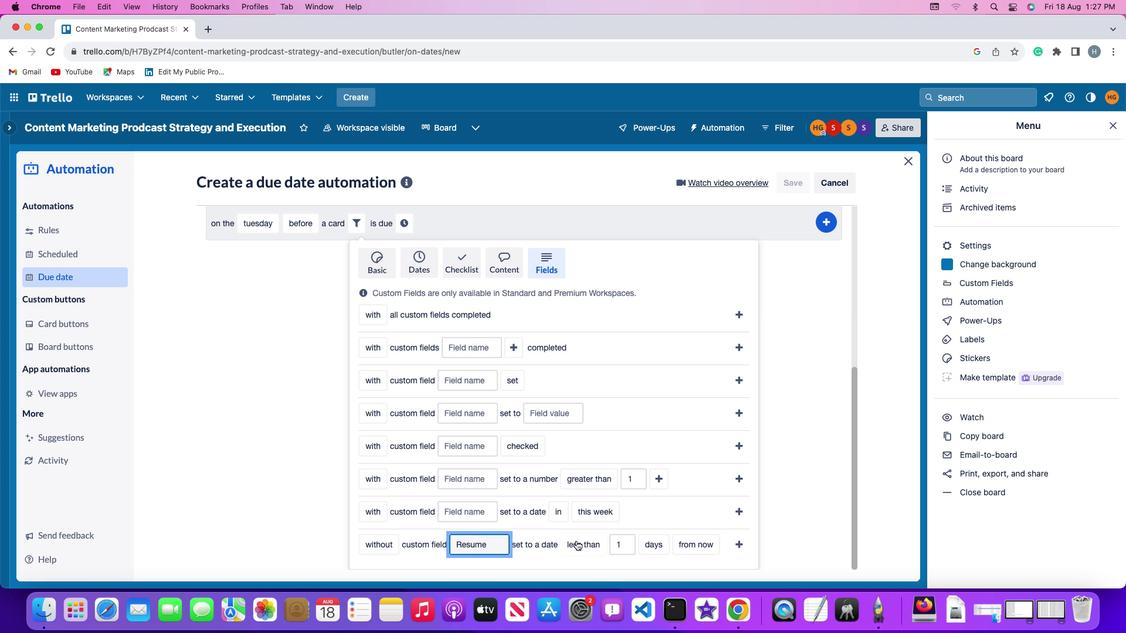 
Action: Mouse pressed left at (576, 541)
Screenshot: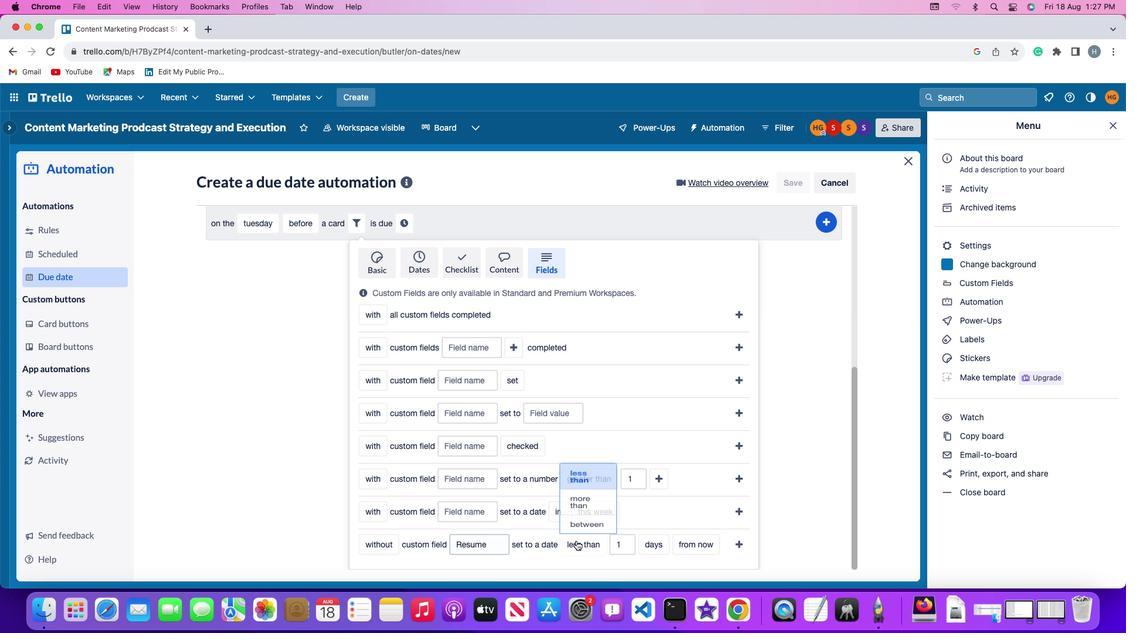
Action: Mouse moved to (586, 500)
Screenshot: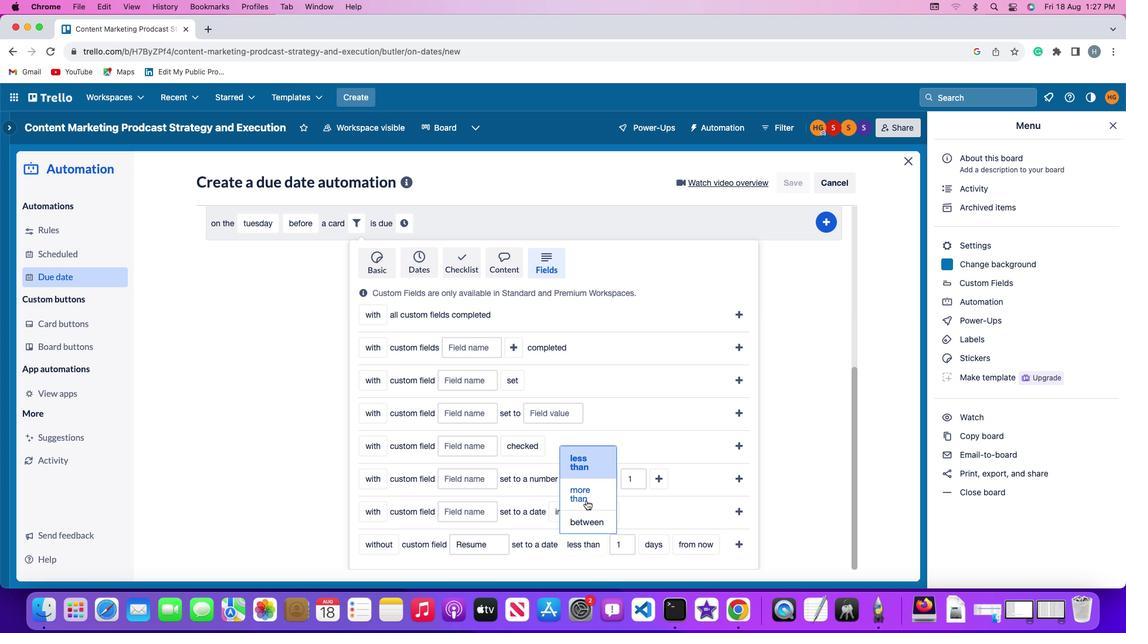 
Action: Mouse pressed left at (586, 500)
Screenshot: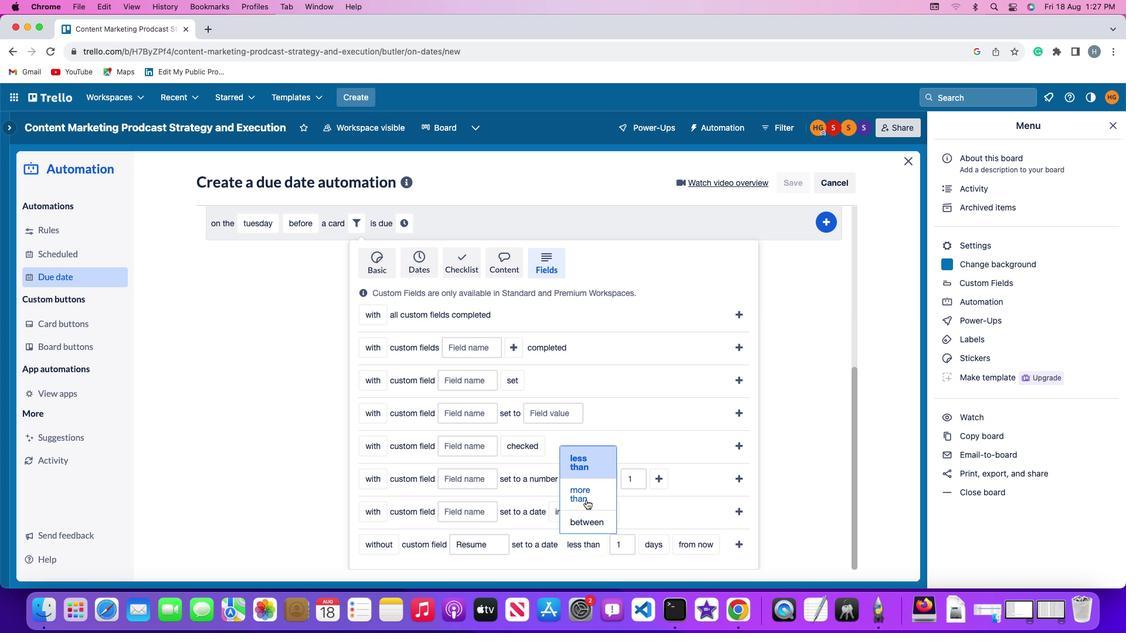 
Action: Mouse moved to (625, 547)
Screenshot: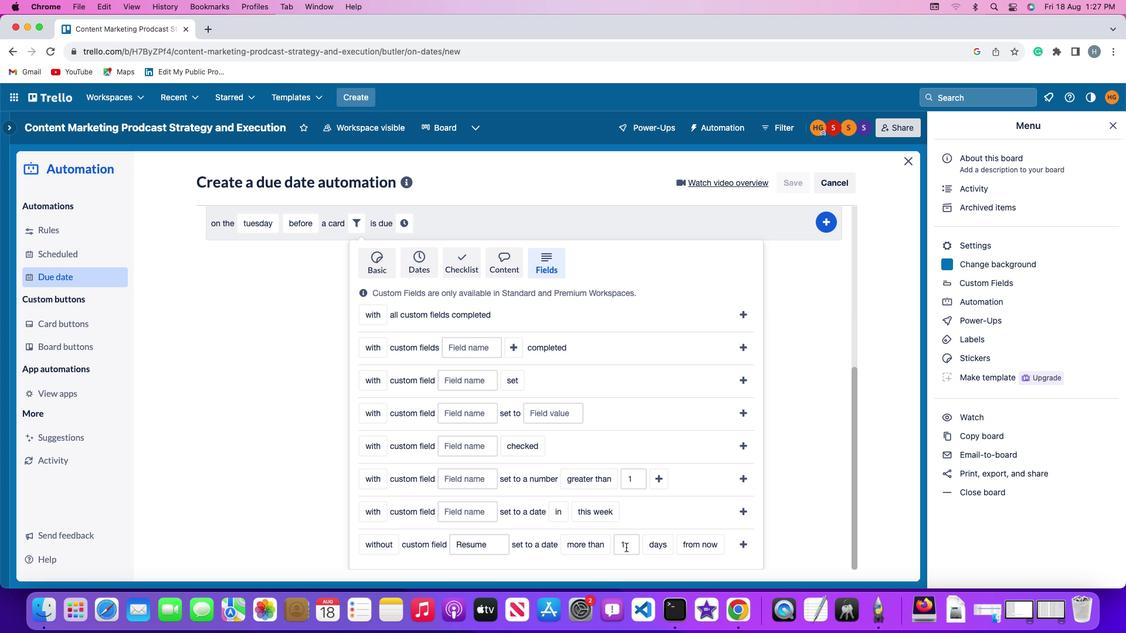 
Action: Mouse pressed left at (625, 547)
Screenshot: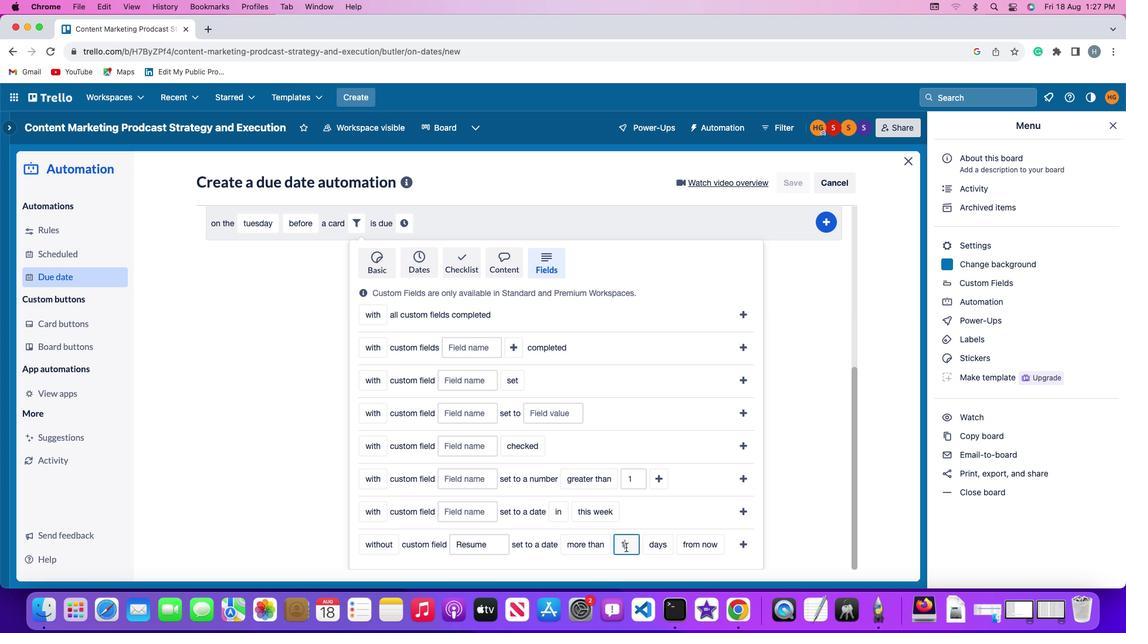 
Action: Mouse moved to (627, 546)
Screenshot: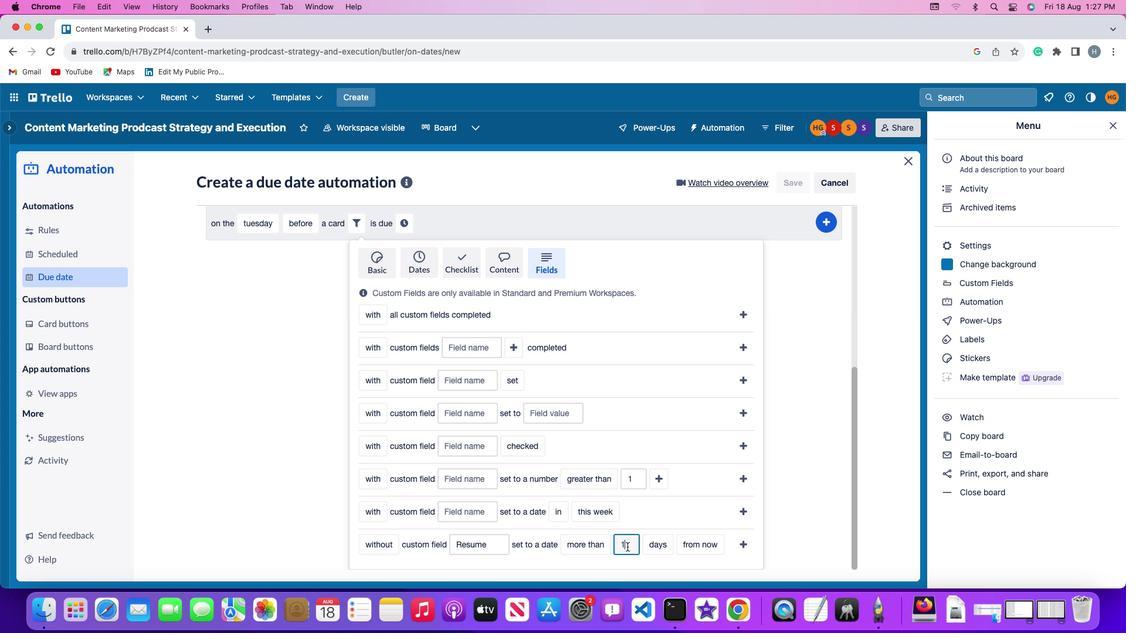 
Action: Key pressed Key.backspace'1'
Screenshot: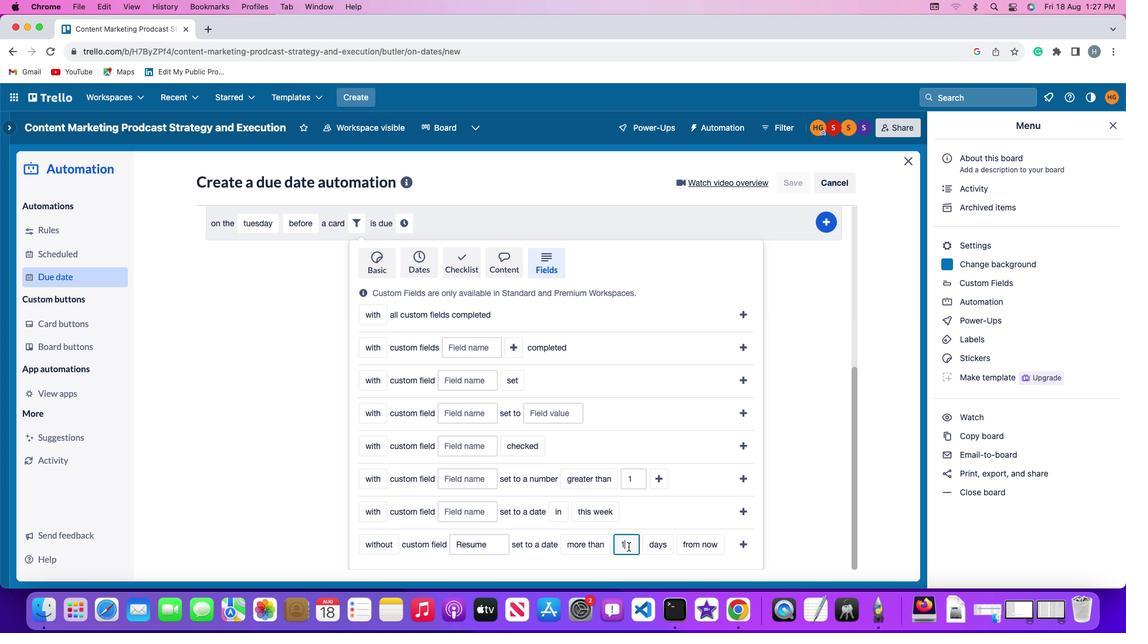 
Action: Mouse moved to (659, 546)
Screenshot: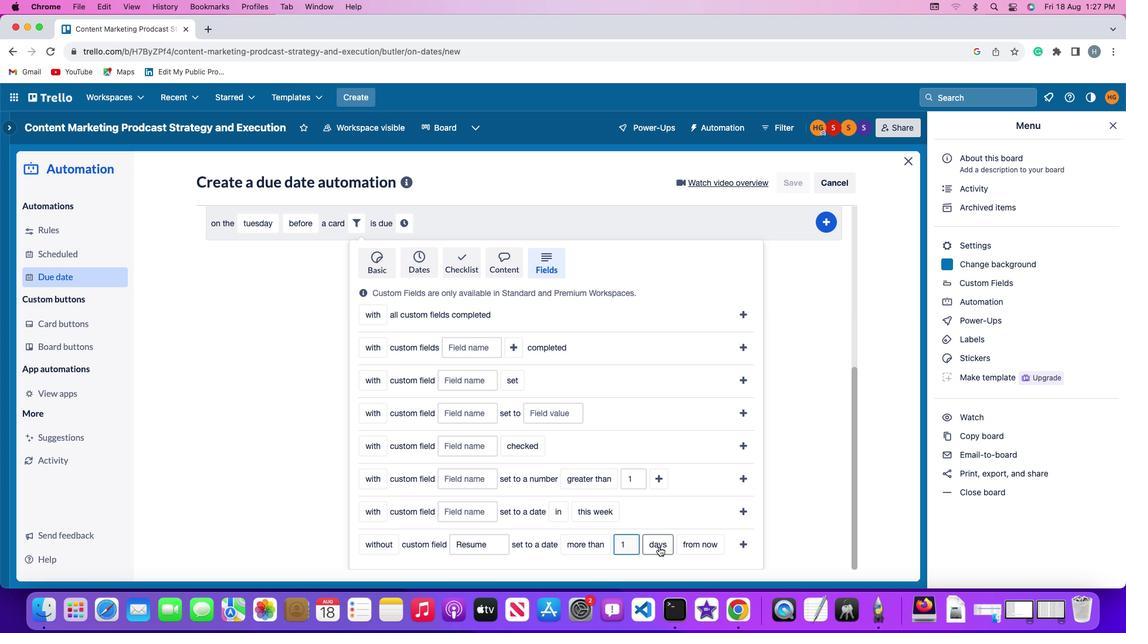 
Action: Mouse pressed left at (659, 546)
Screenshot: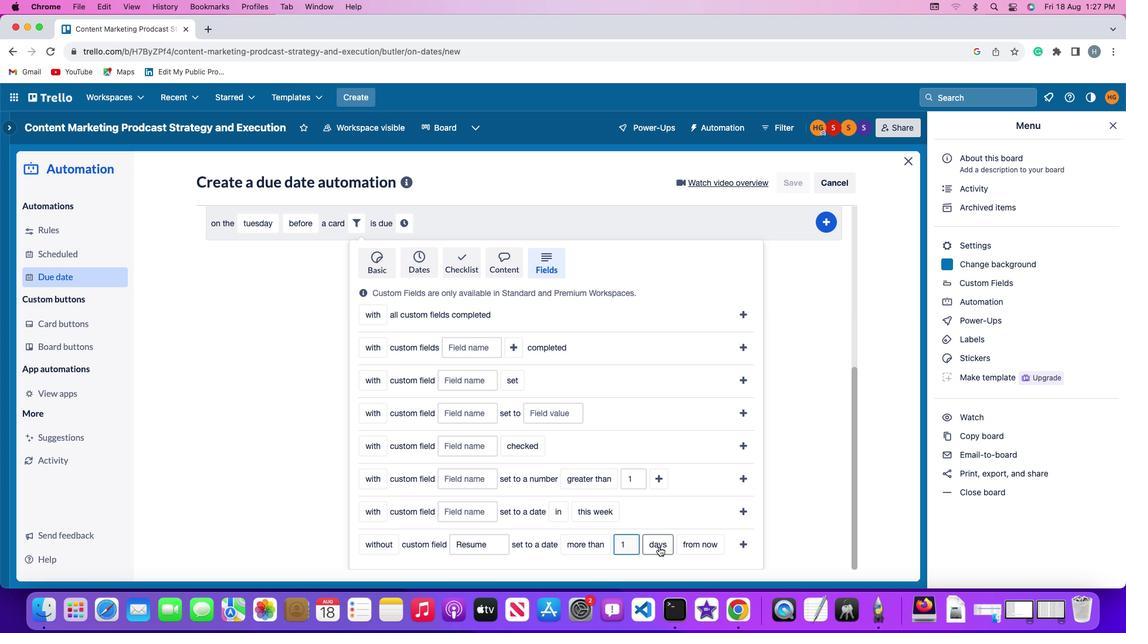 
Action: Mouse moved to (667, 501)
Screenshot: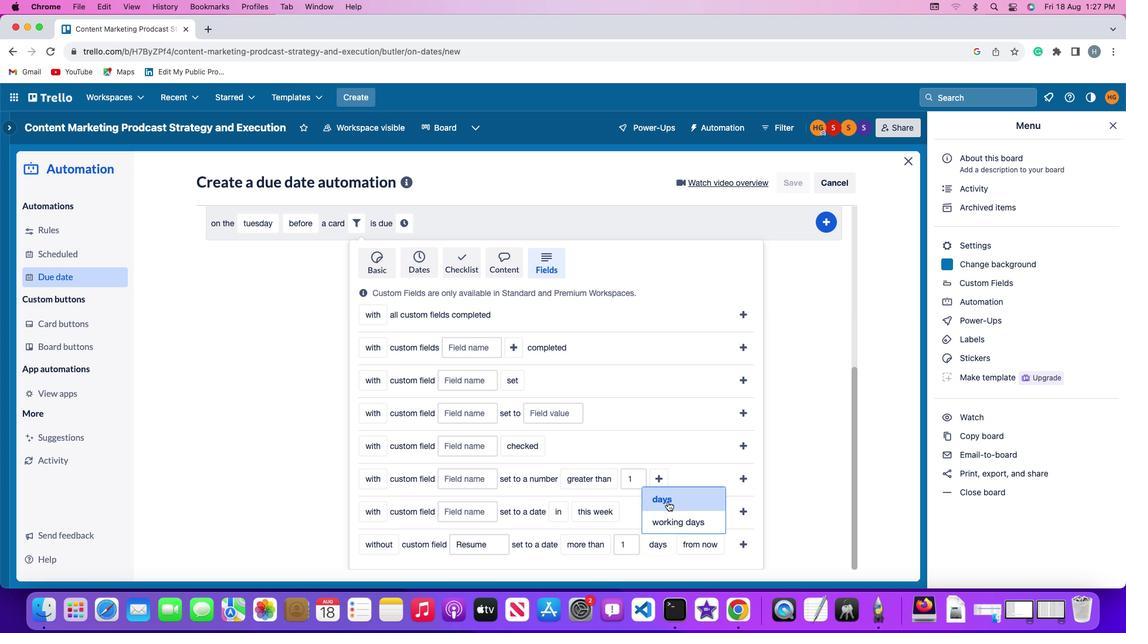 
Action: Mouse pressed left at (667, 501)
Screenshot: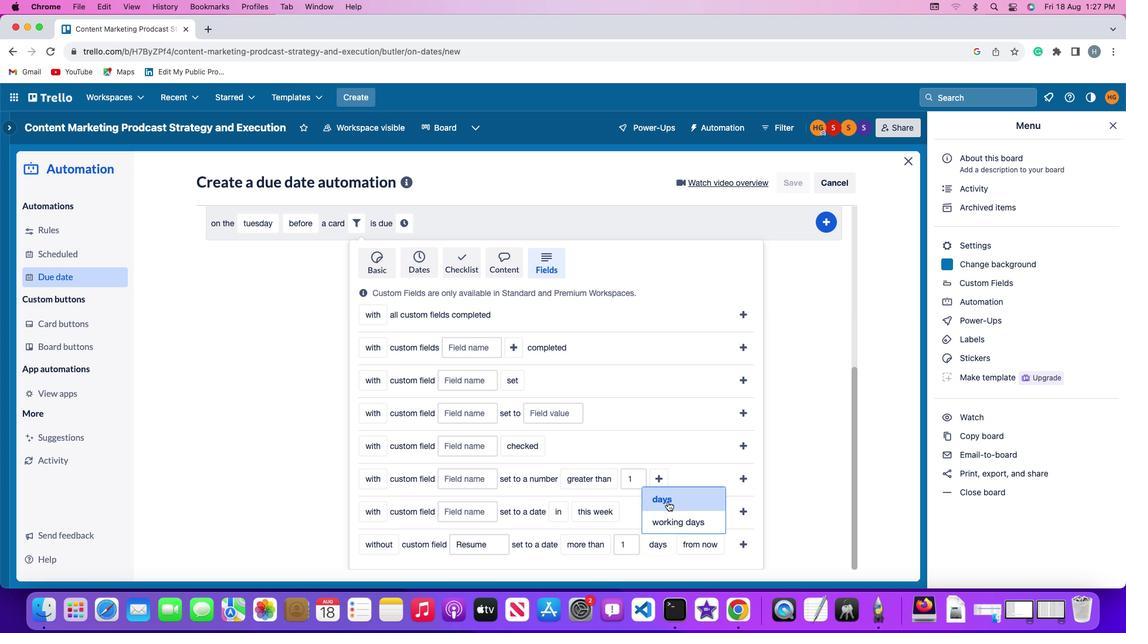 
Action: Mouse moved to (688, 535)
Screenshot: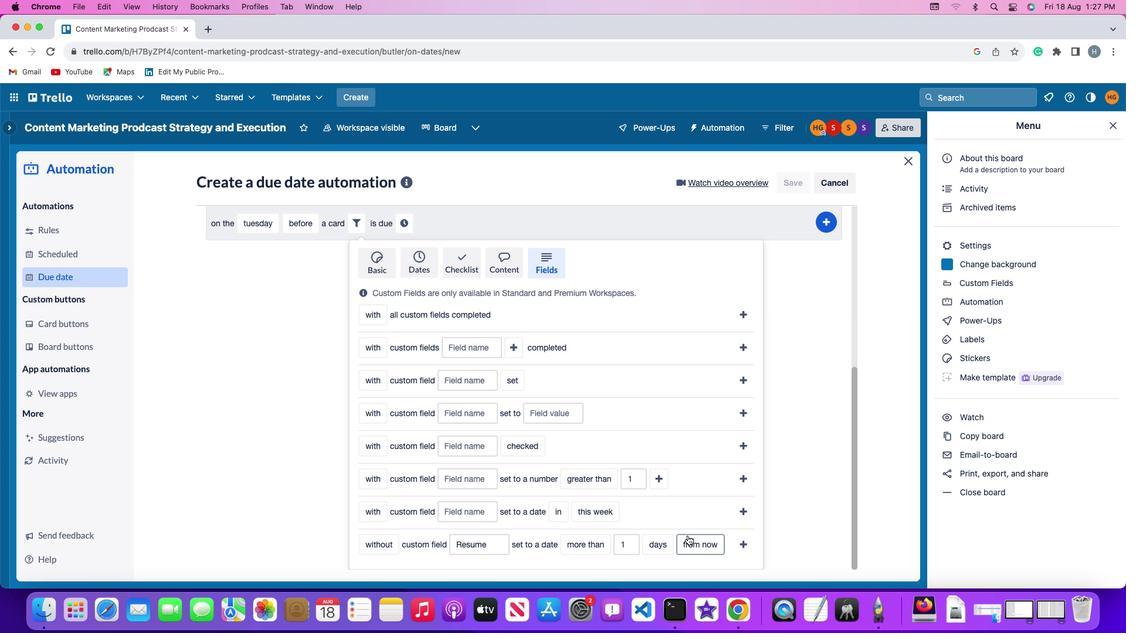 
Action: Mouse pressed left at (688, 535)
Screenshot: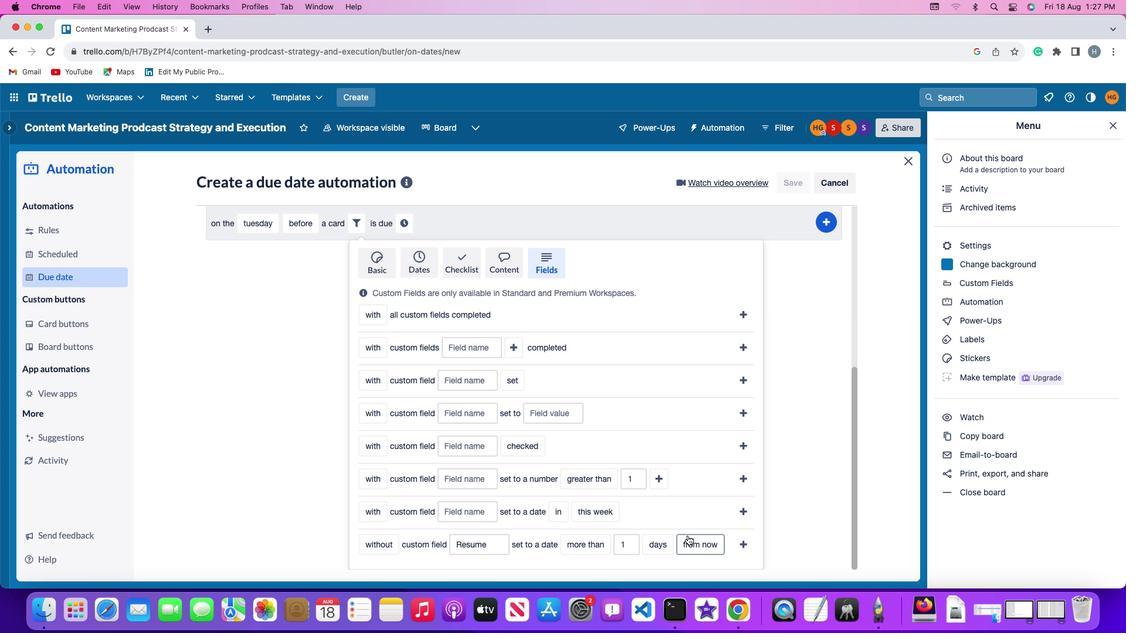 
Action: Mouse moved to (689, 525)
Screenshot: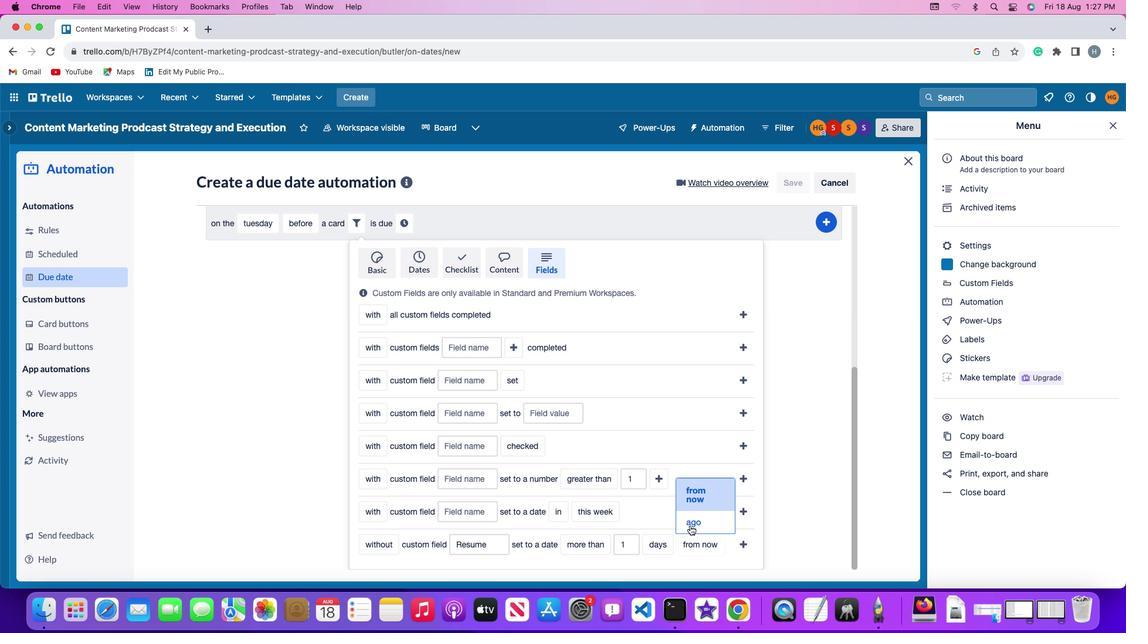 
Action: Mouse pressed left at (689, 525)
Screenshot: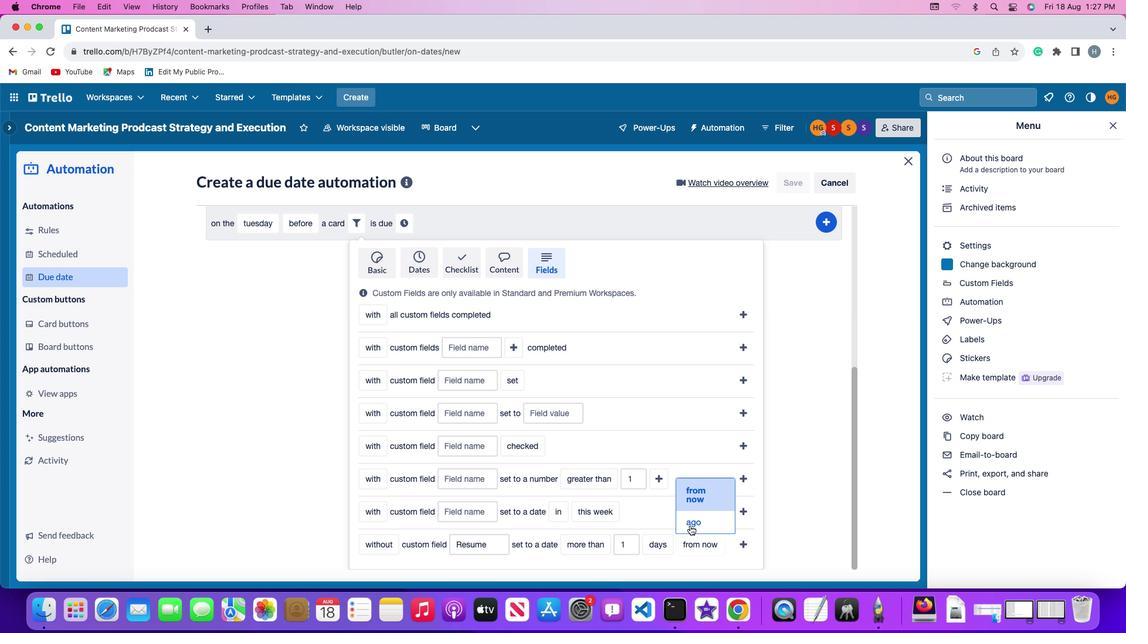 
Action: Mouse moved to (726, 542)
Screenshot: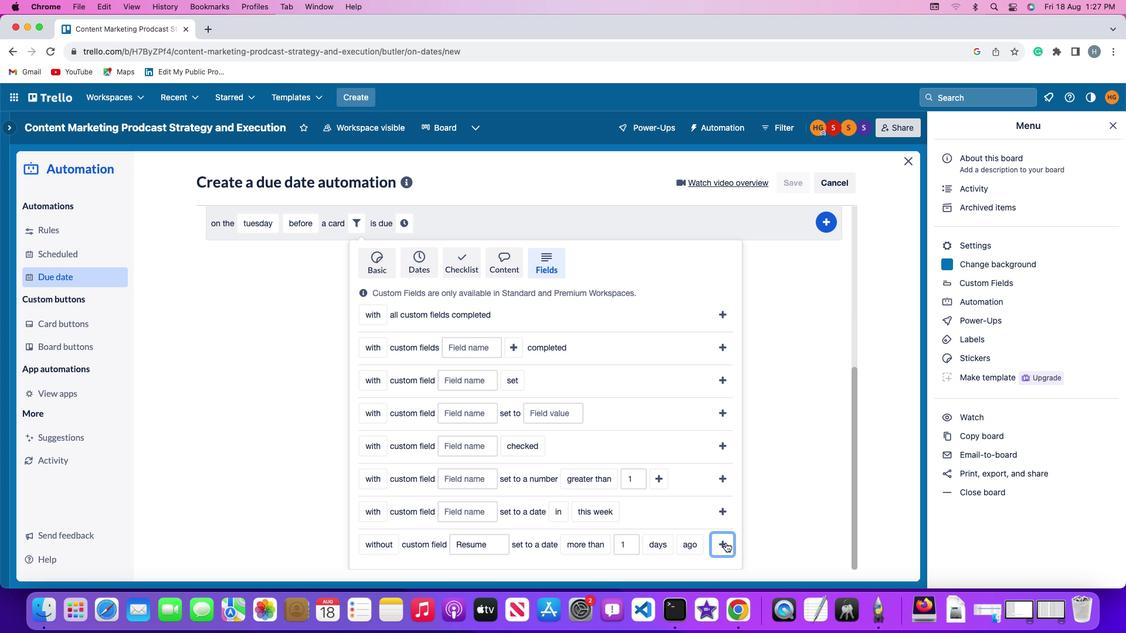 
Action: Mouse pressed left at (726, 542)
Screenshot: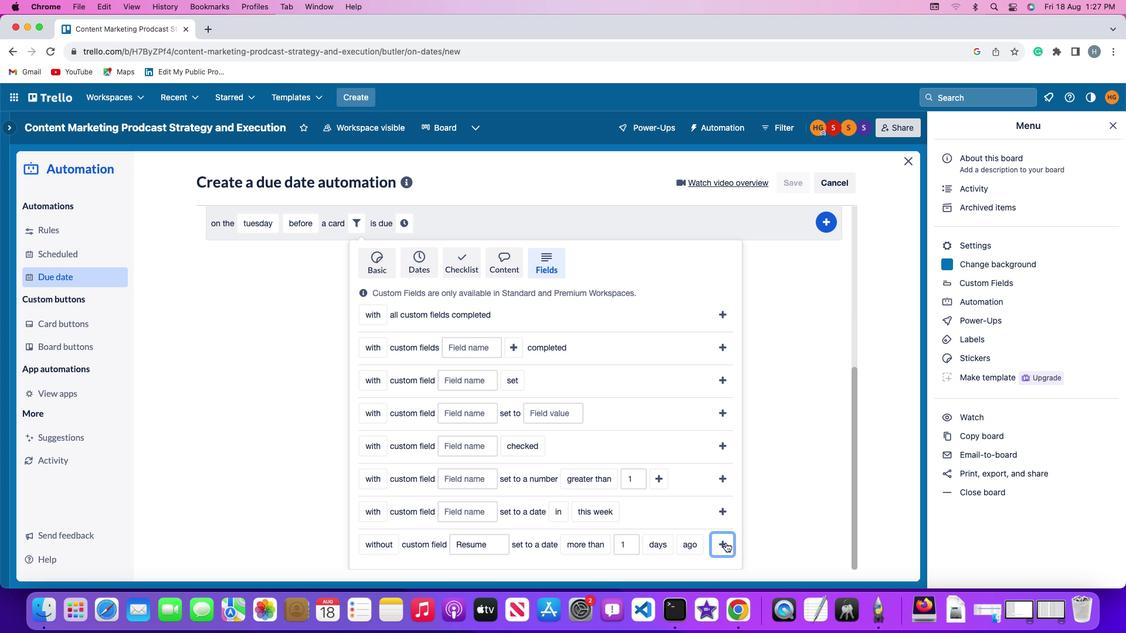 
Action: Mouse moved to (669, 508)
Screenshot: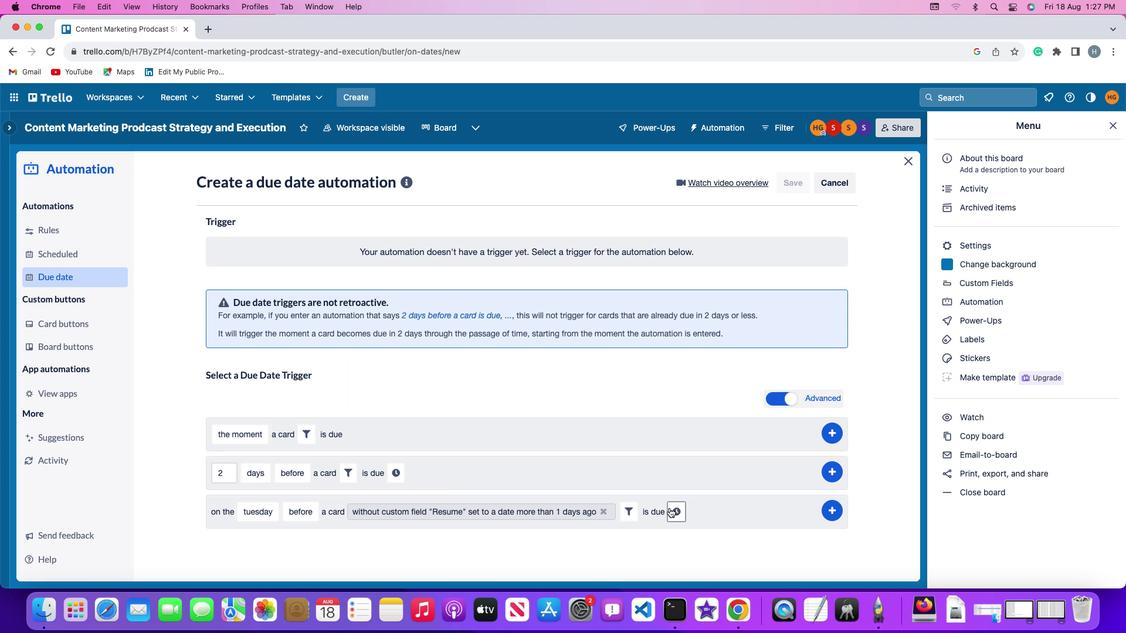 
Action: Mouse pressed left at (669, 508)
Screenshot: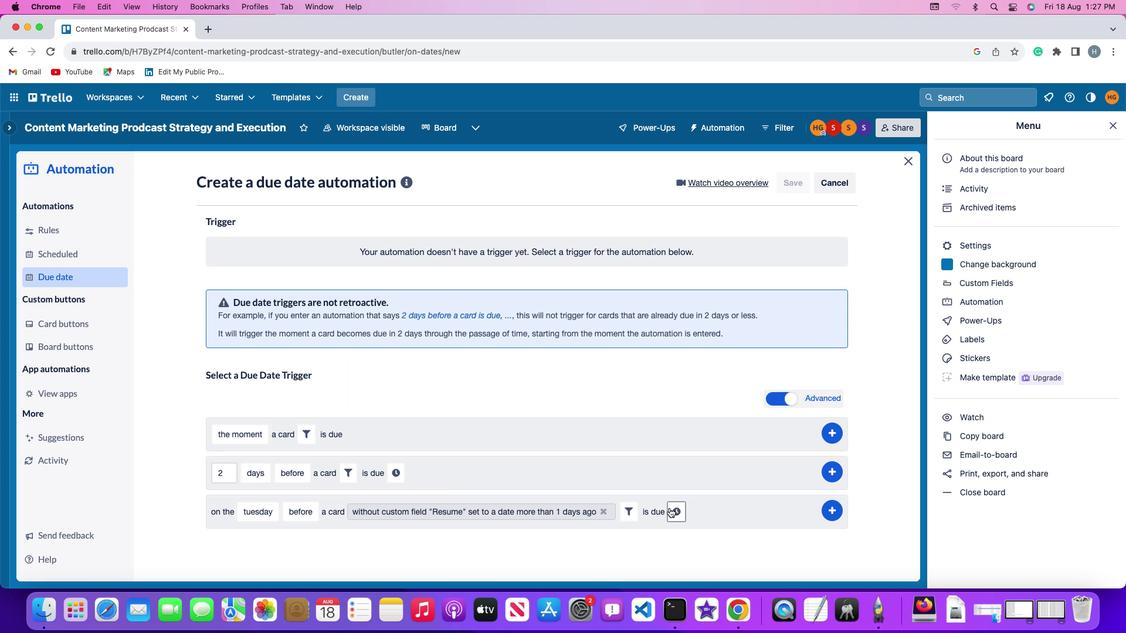
Action: Mouse moved to (700, 514)
Screenshot: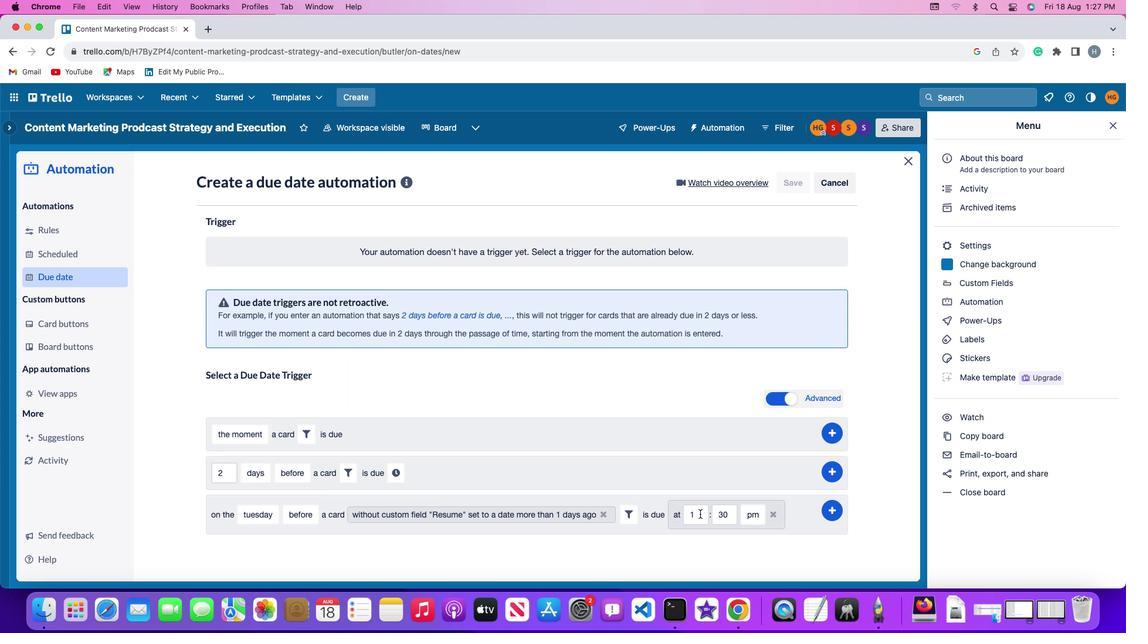 
Action: Mouse pressed left at (700, 514)
Screenshot: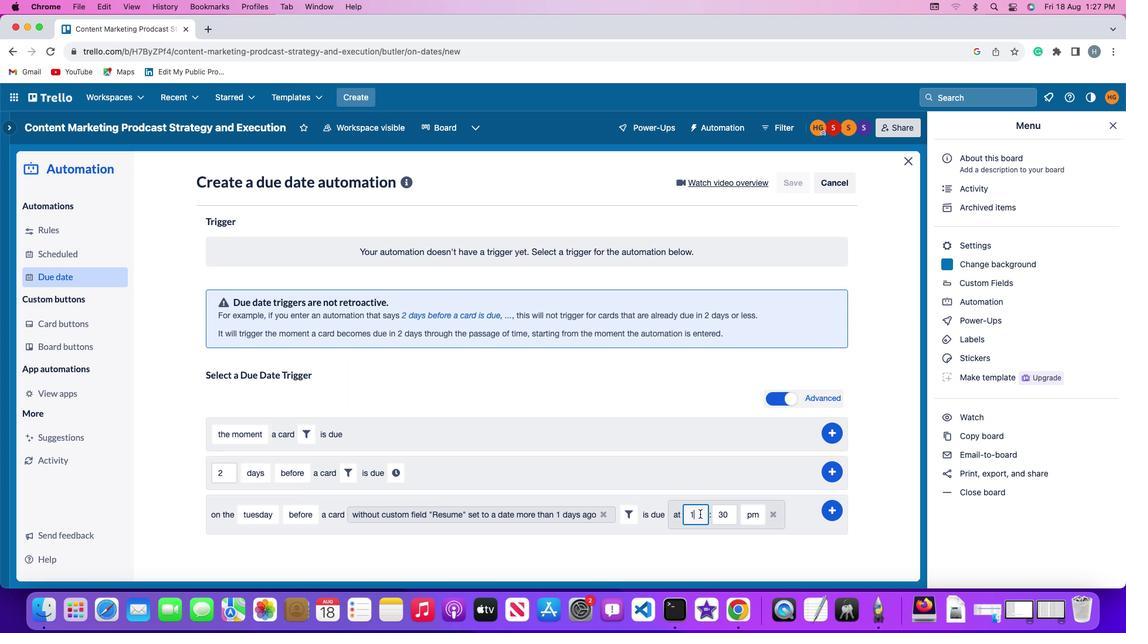 
Action: Mouse moved to (700, 513)
Screenshot: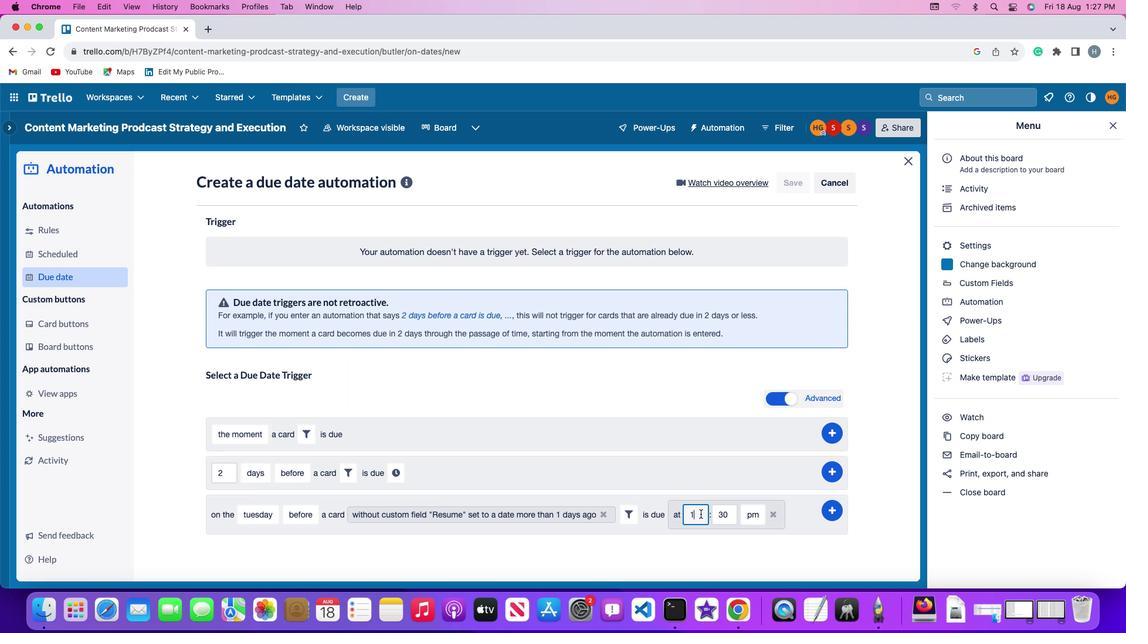 
Action: Key pressed '1'
Screenshot: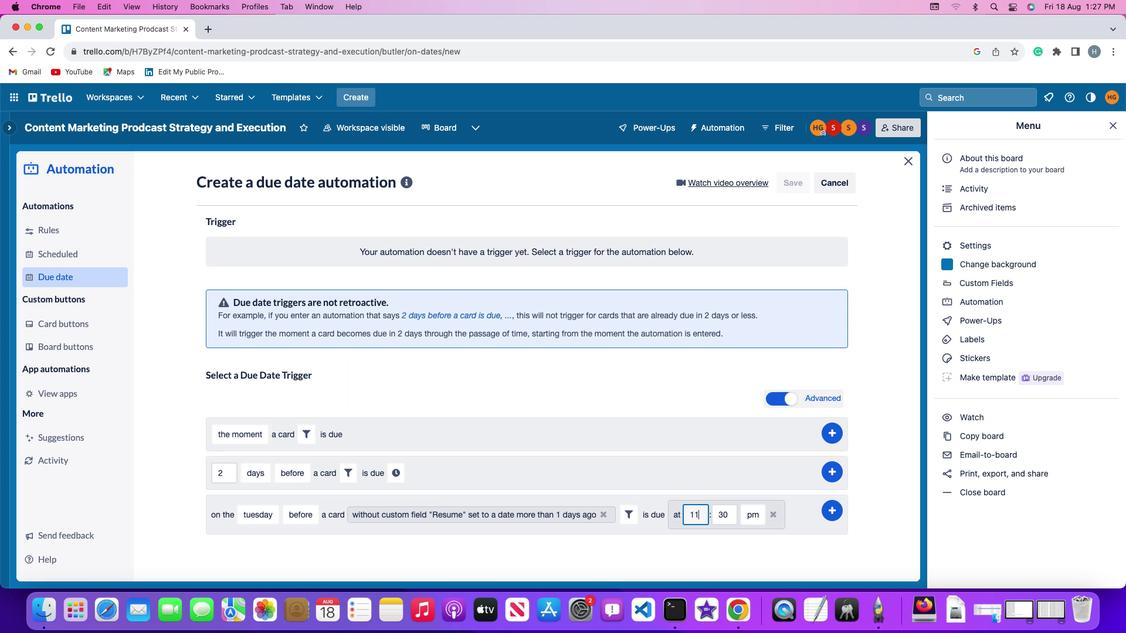 
Action: Mouse moved to (729, 515)
Screenshot: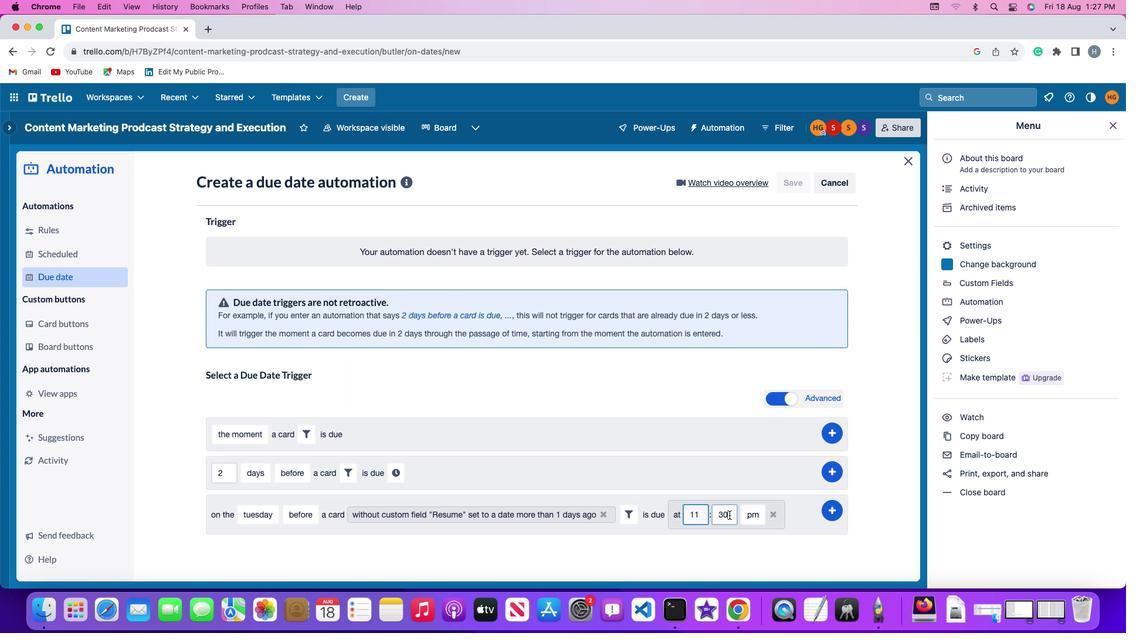 
Action: Mouse pressed left at (729, 515)
Screenshot: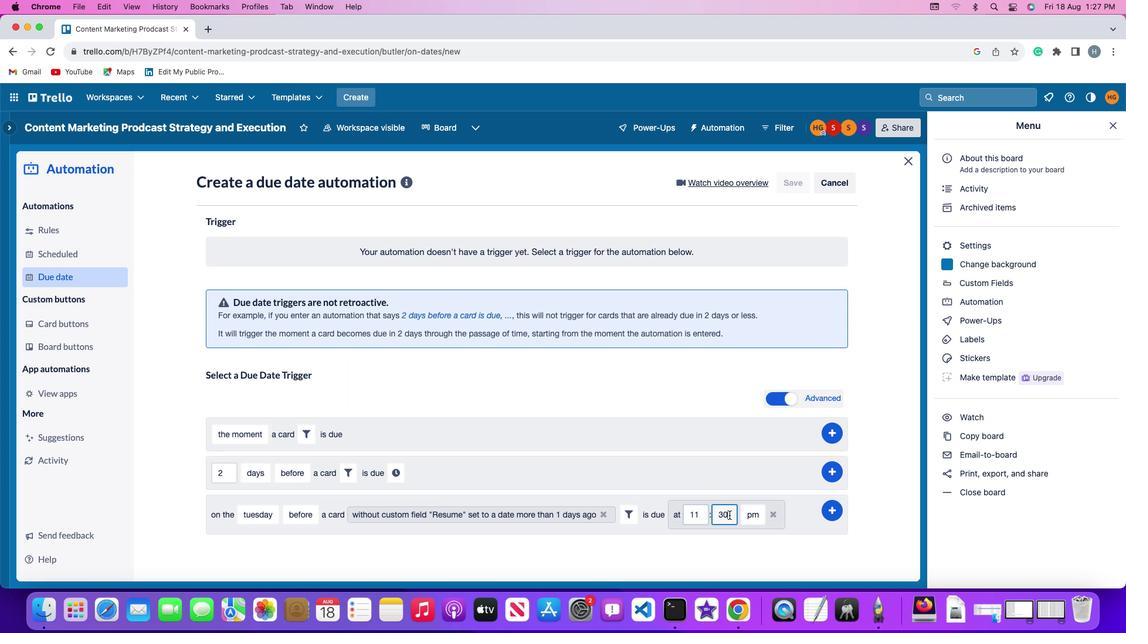 
Action: Mouse moved to (729, 515)
Screenshot: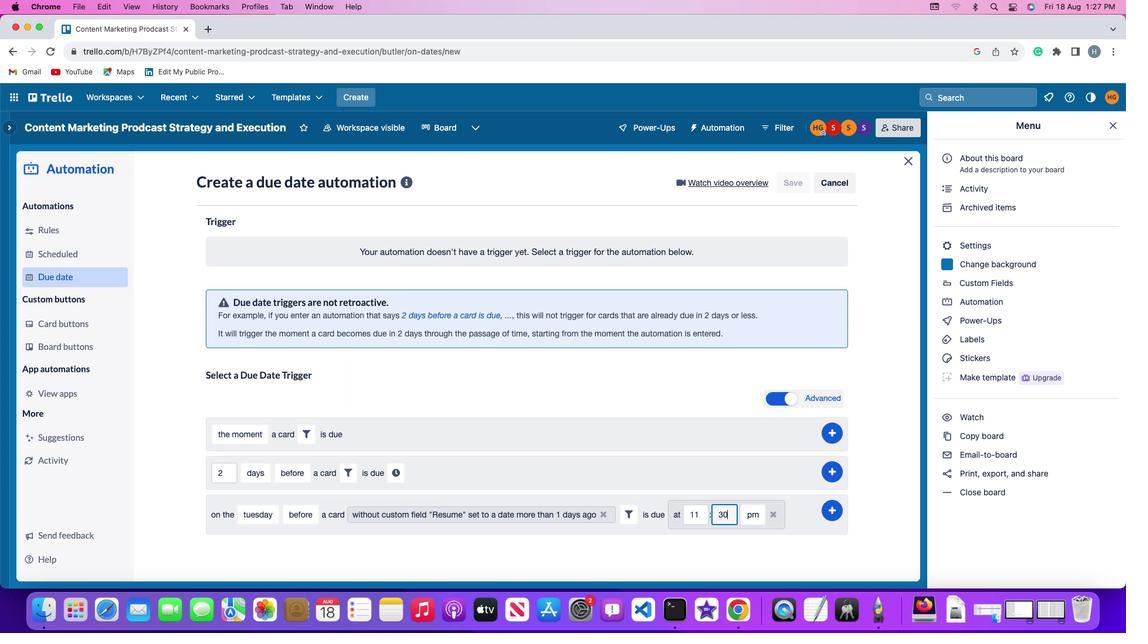 
Action: Key pressed Key.backspaceKey.backspace'0''0'
Screenshot: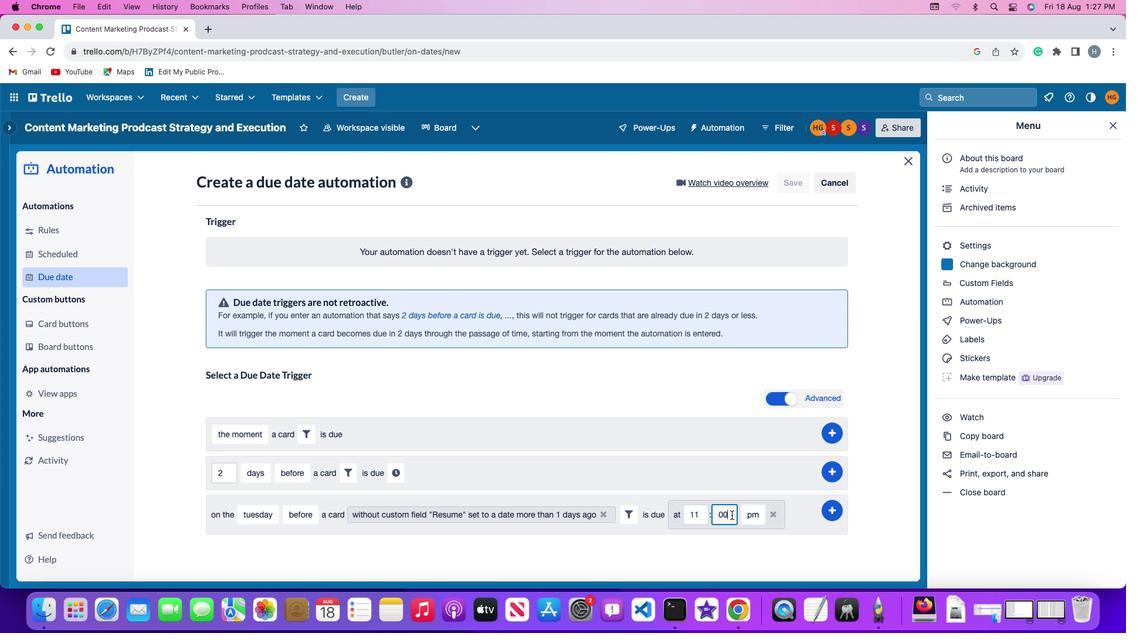 
Action: Mouse moved to (745, 513)
Screenshot: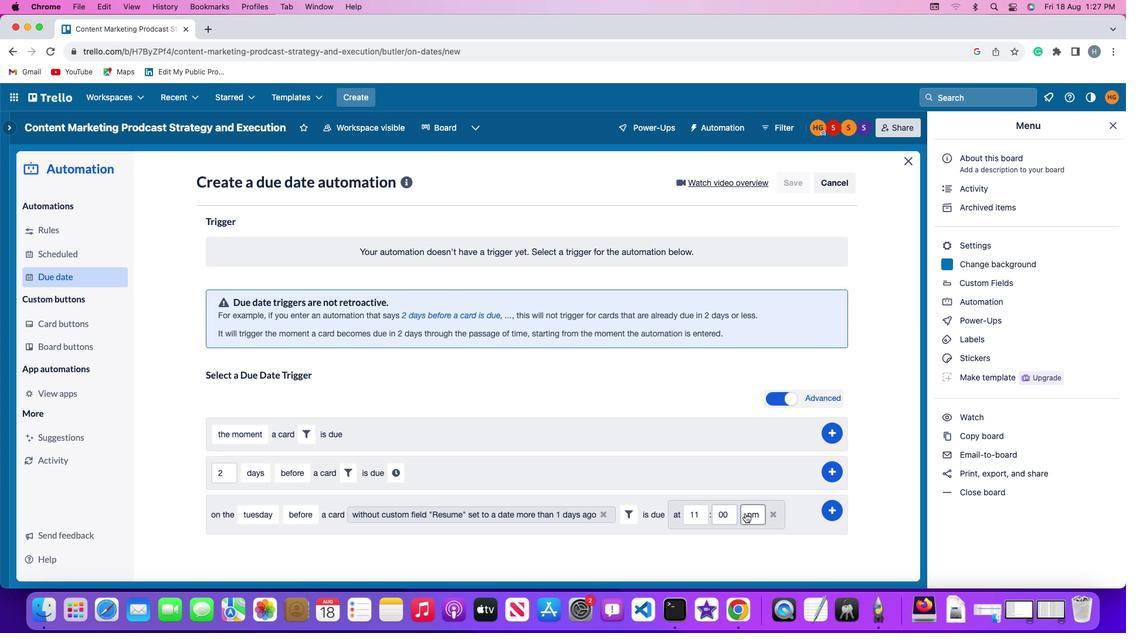 
Action: Mouse pressed left at (745, 513)
Screenshot: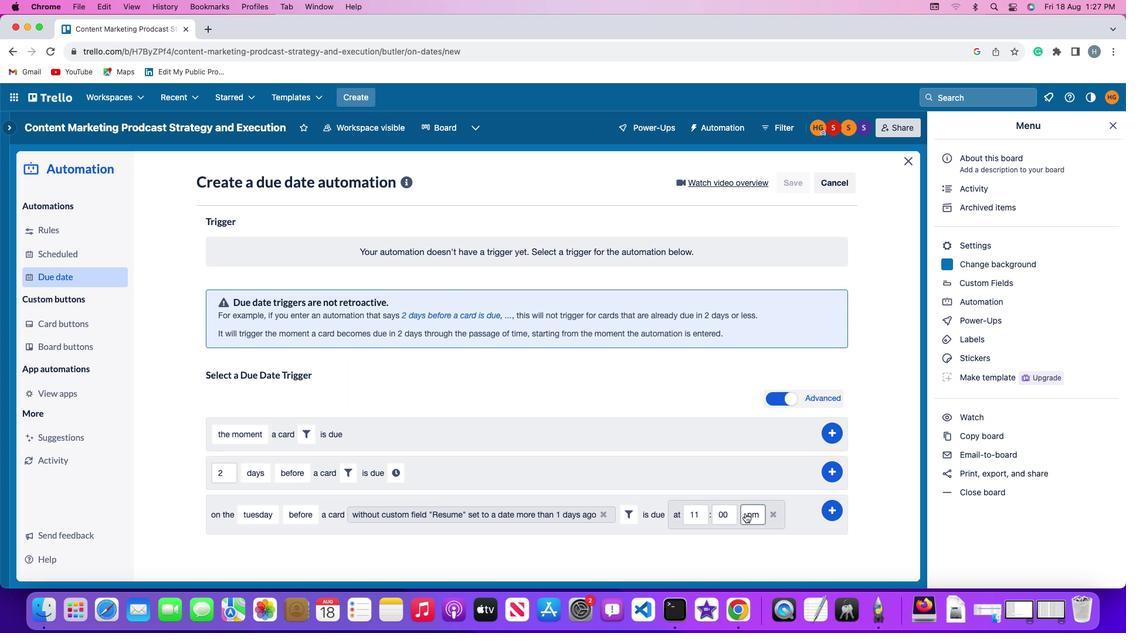 
Action: Mouse moved to (747, 530)
Screenshot: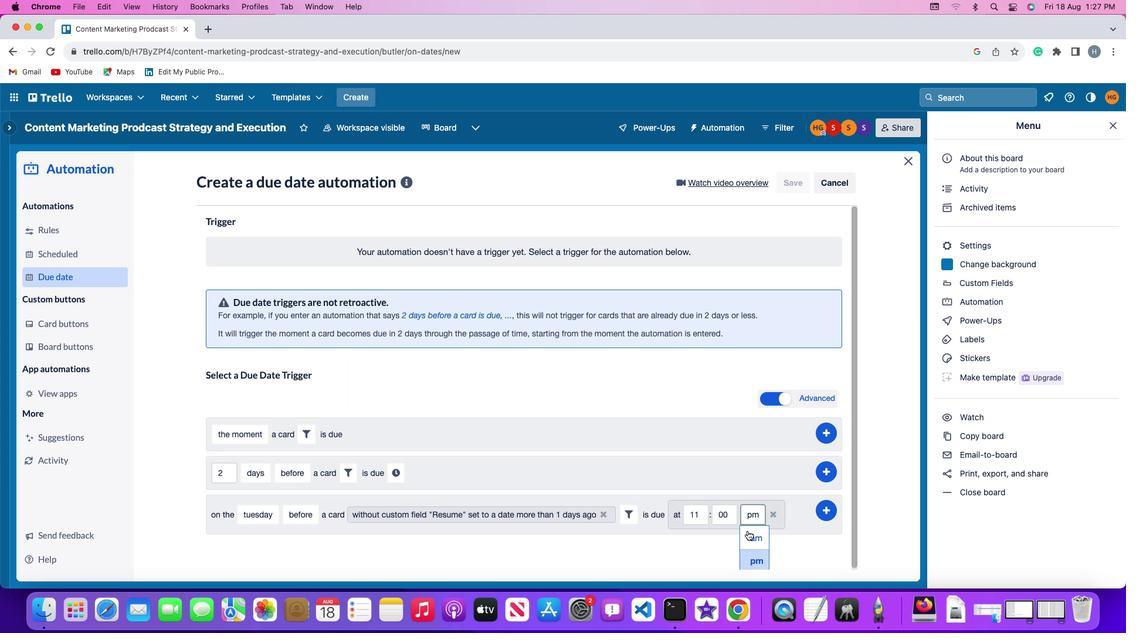 
Action: Mouse pressed left at (747, 530)
Screenshot: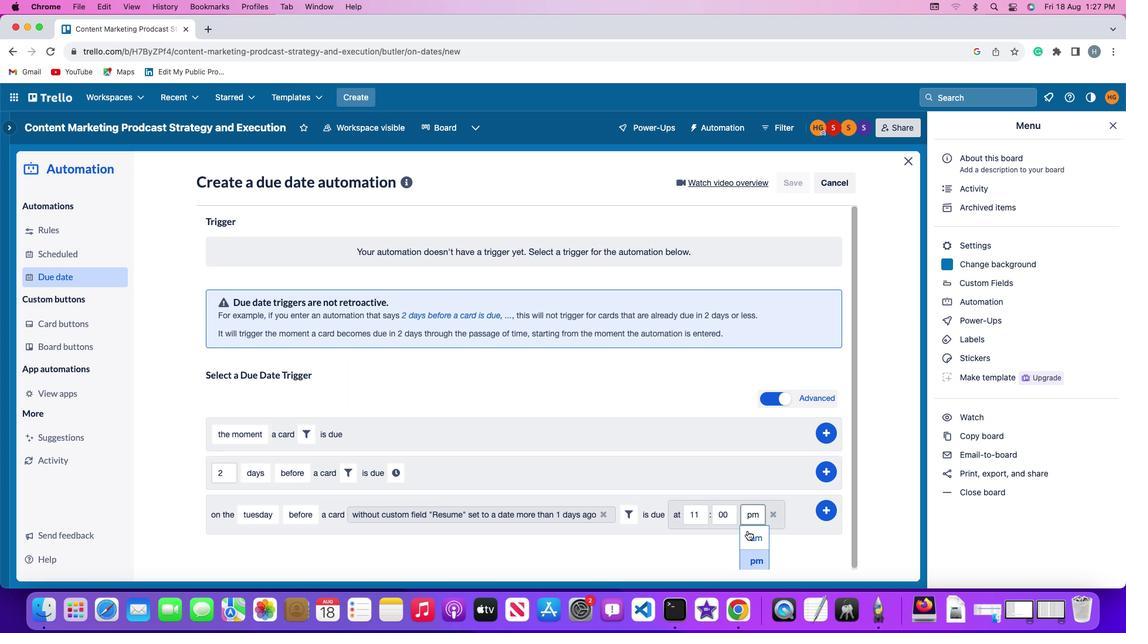 
Action: Mouse moved to (834, 508)
Screenshot: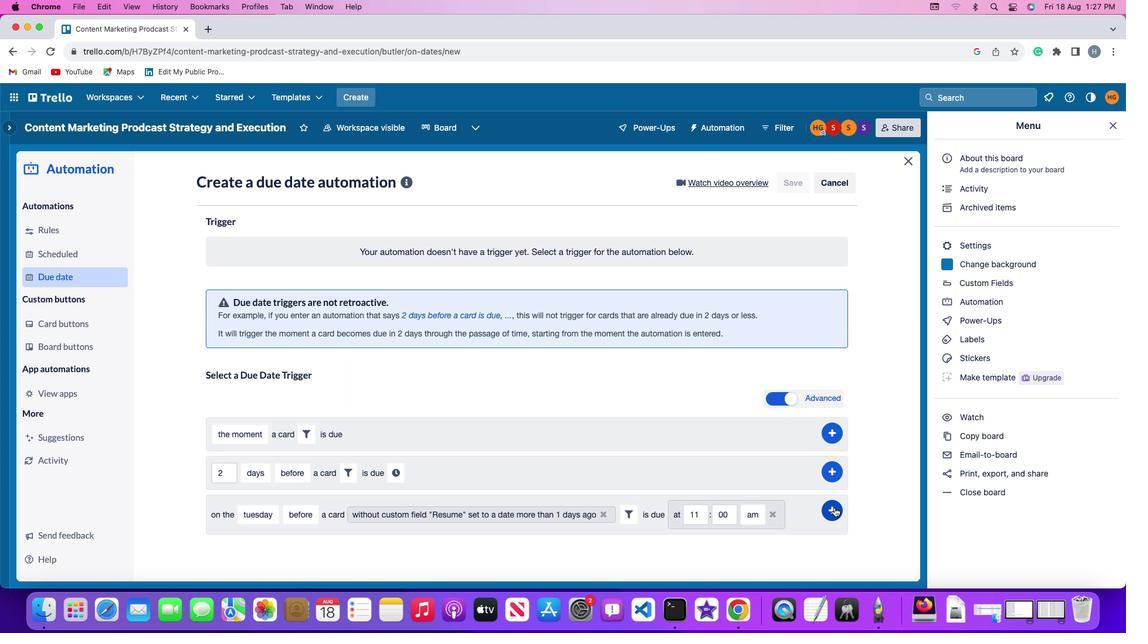 
Action: Mouse pressed left at (834, 508)
Screenshot: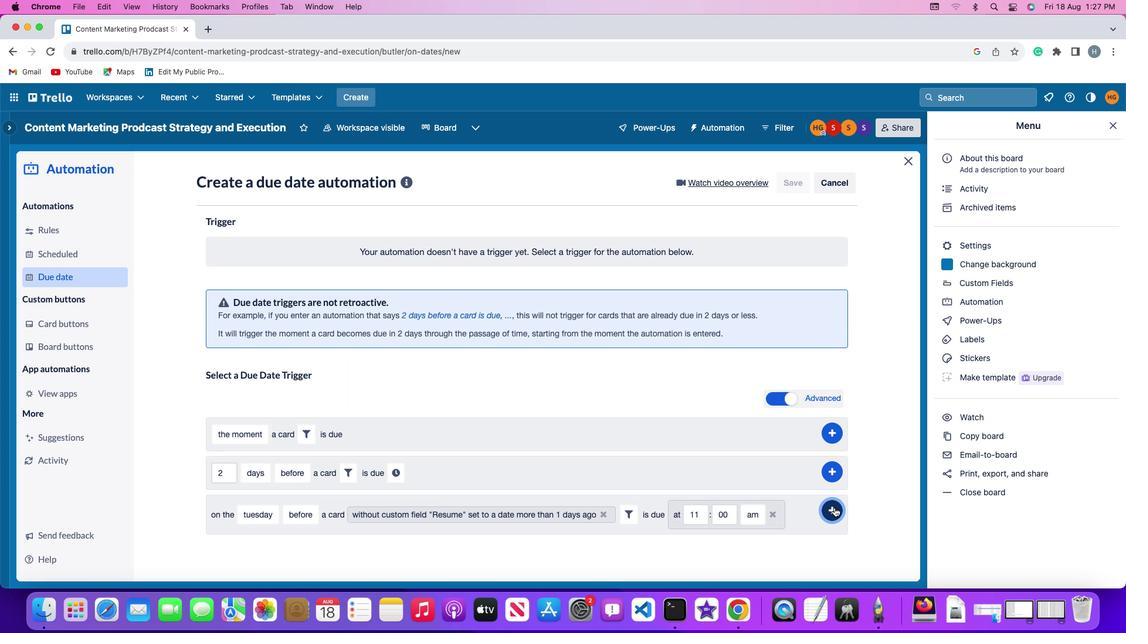 
Action: Mouse moved to (876, 401)
Screenshot: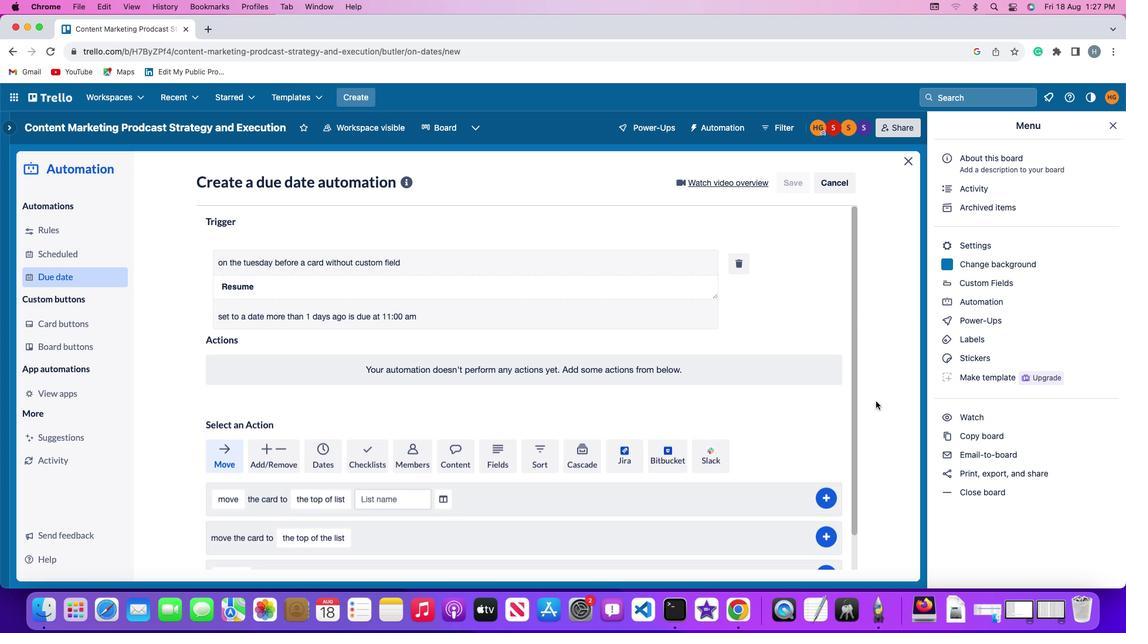 
